Task: Forward email as attachment with the signature Danielle Scott with the subject Request for payment from softage.1@softage.net to softage.9@softage.net with the message Would it be possible to have a project update meeting with all stakeholders next week?
Action: Mouse moved to (967, 71)
Screenshot: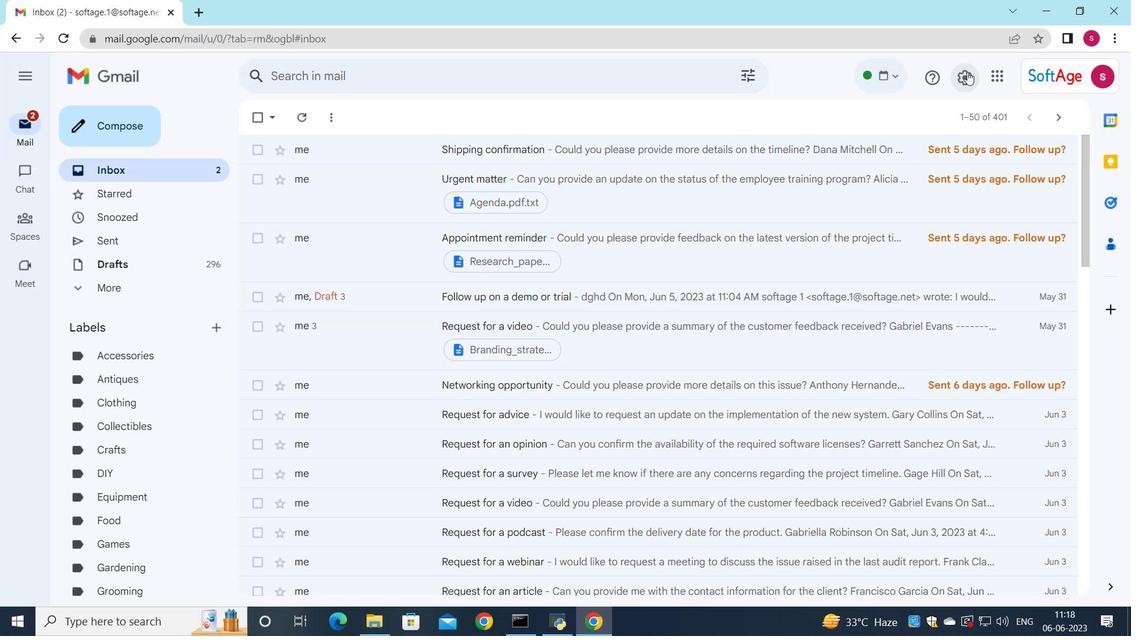 
Action: Mouse pressed left at (967, 71)
Screenshot: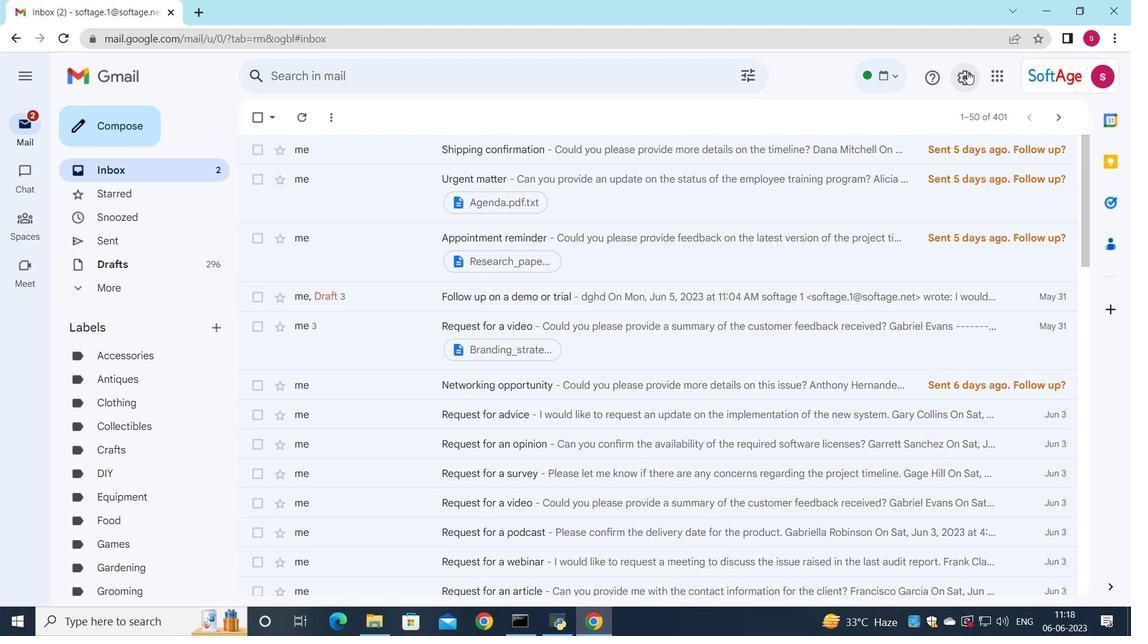 
Action: Mouse moved to (960, 149)
Screenshot: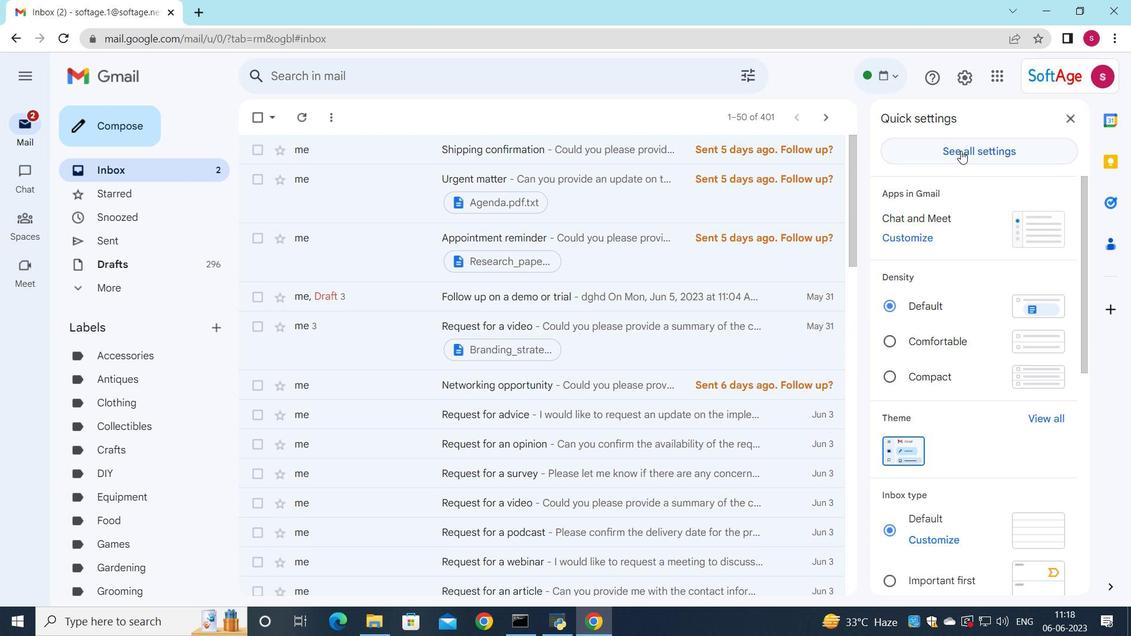 
Action: Mouse pressed left at (960, 149)
Screenshot: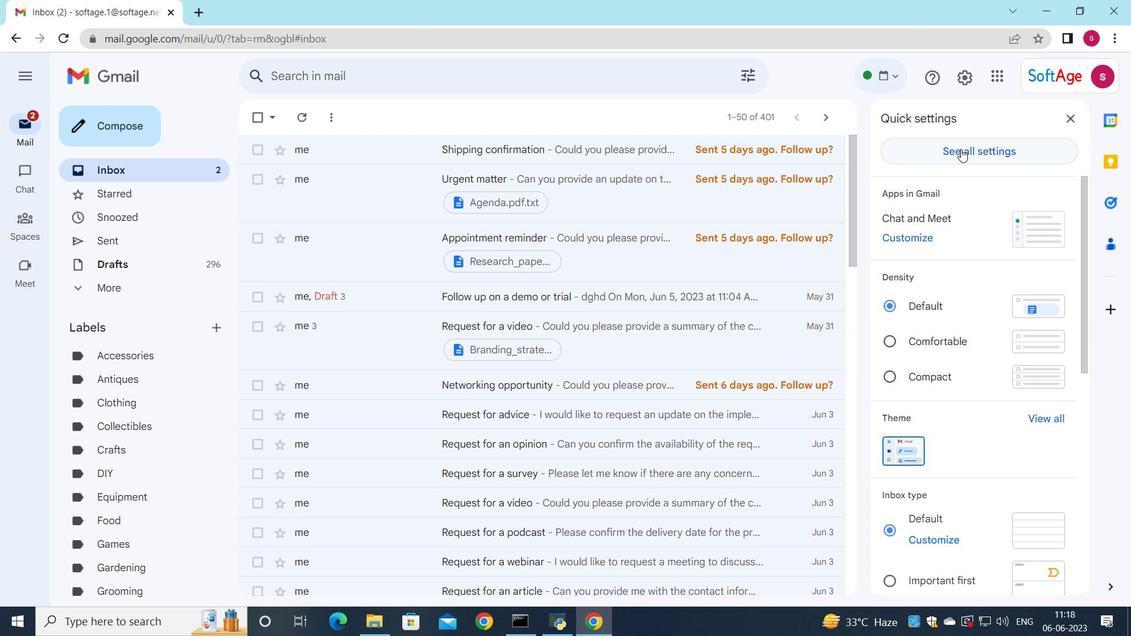 
Action: Mouse moved to (834, 192)
Screenshot: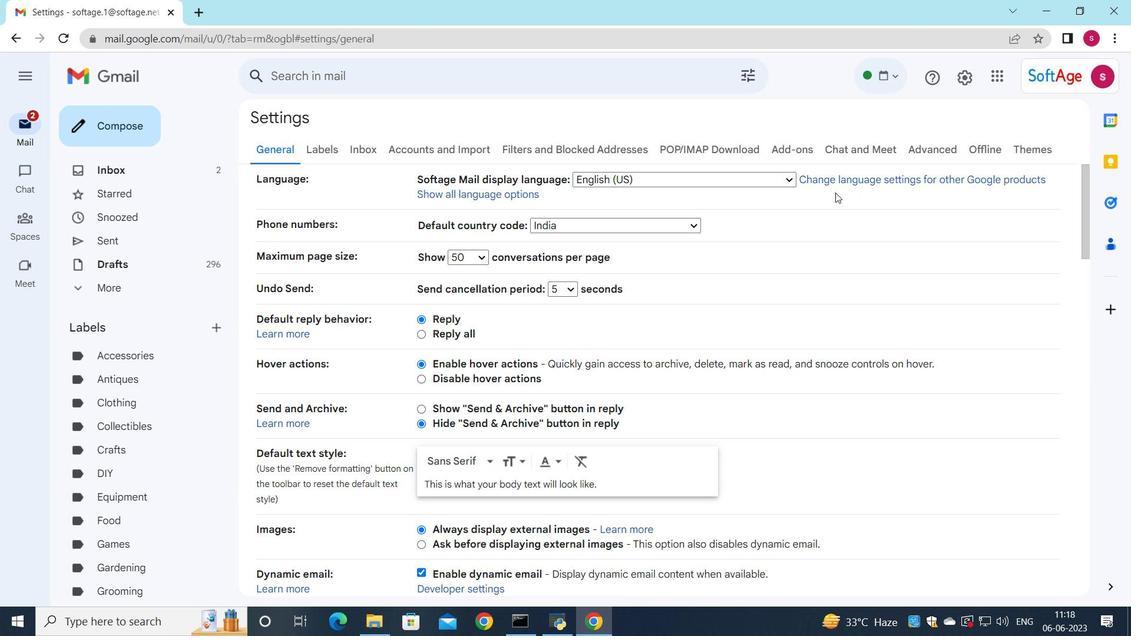 
Action: Mouse scrolled (834, 192) with delta (0, 0)
Screenshot: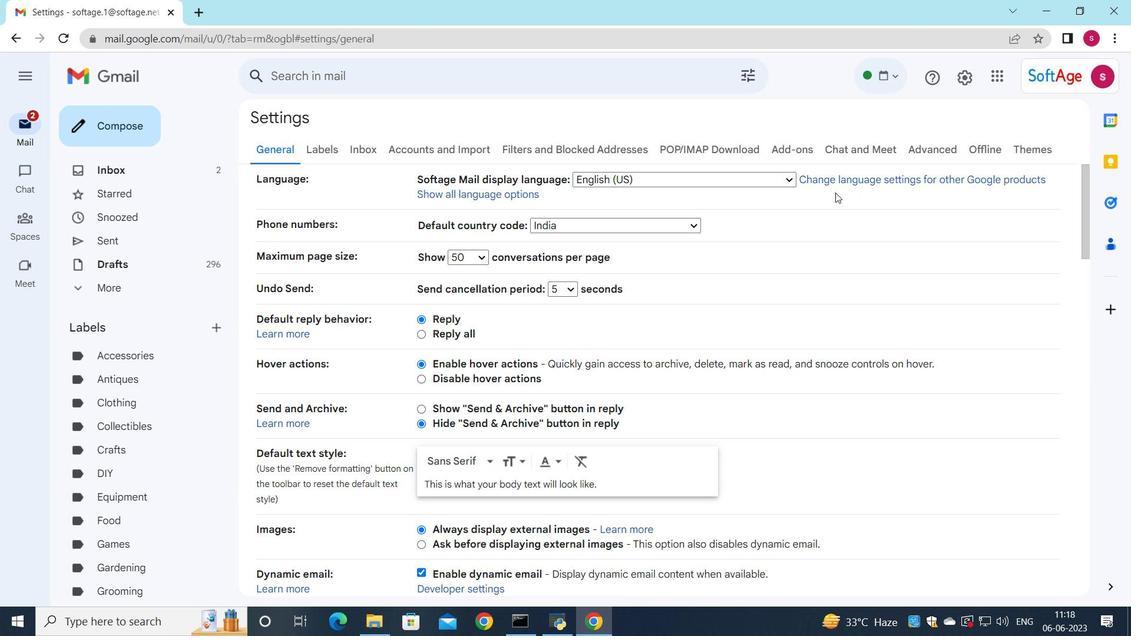 
Action: Mouse scrolled (834, 192) with delta (0, 0)
Screenshot: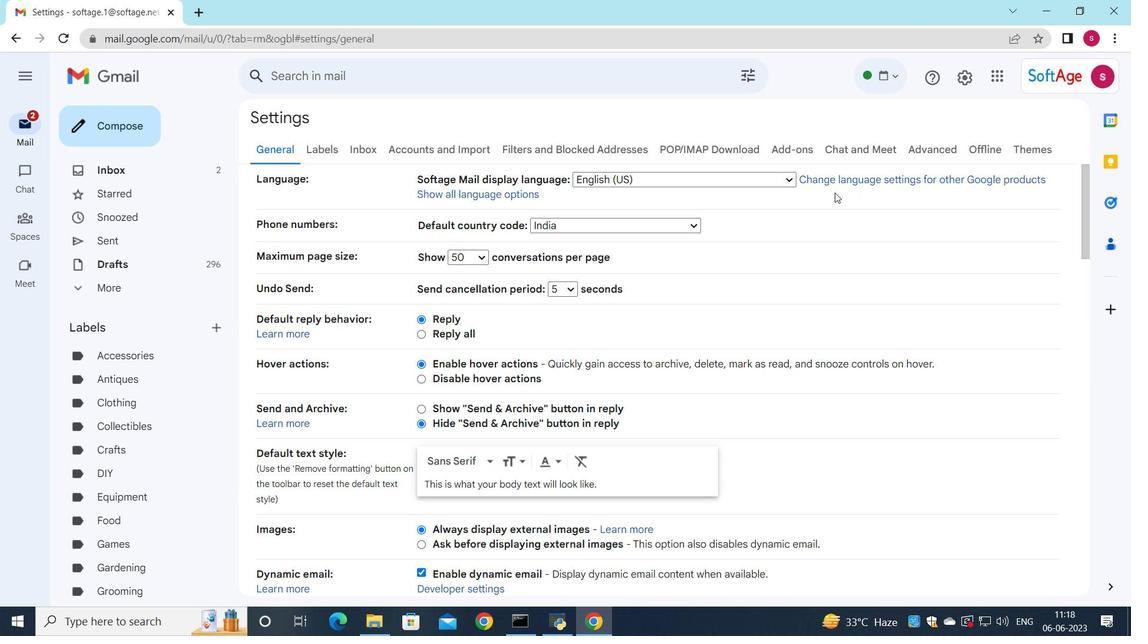 
Action: Mouse scrolled (834, 192) with delta (0, 0)
Screenshot: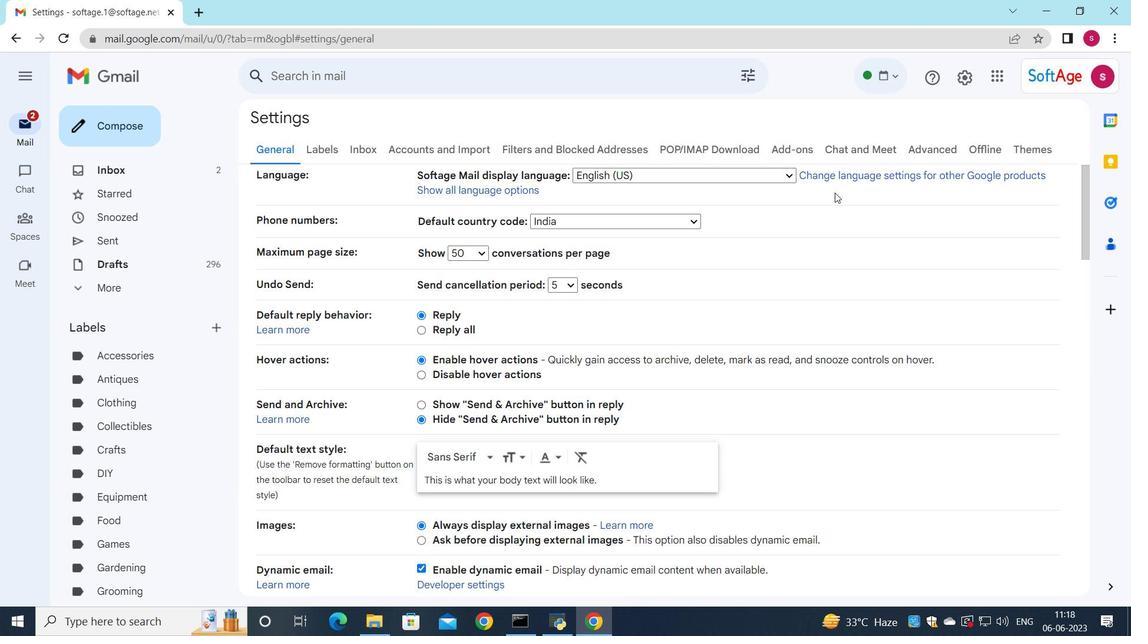 
Action: Mouse scrolled (834, 192) with delta (0, 0)
Screenshot: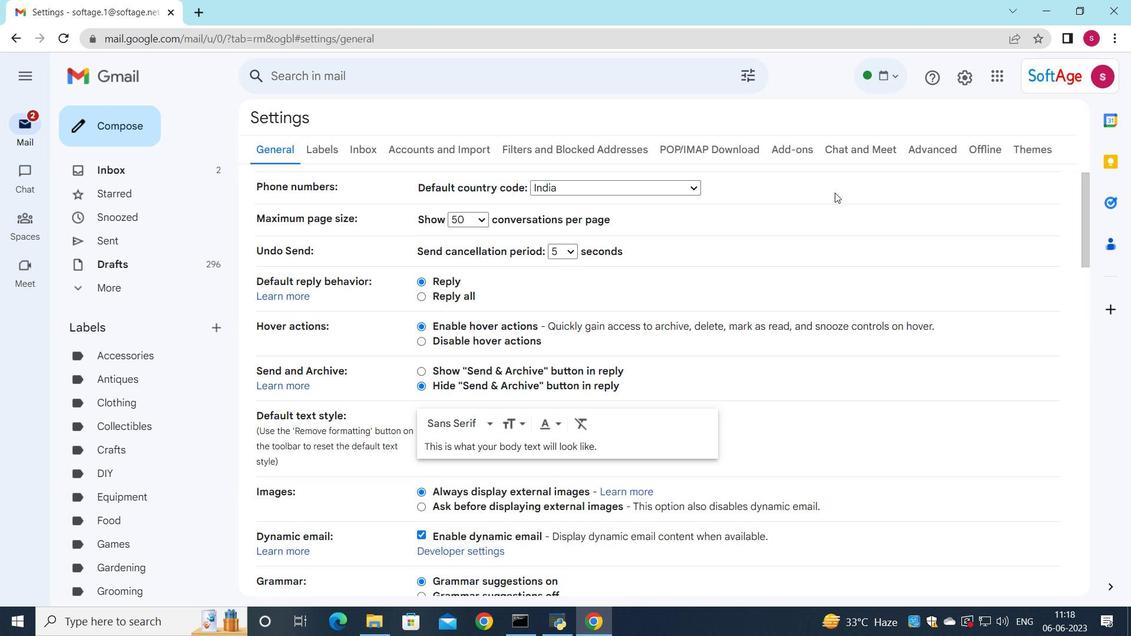 
Action: Mouse scrolled (834, 192) with delta (0, 0)
Screenshot: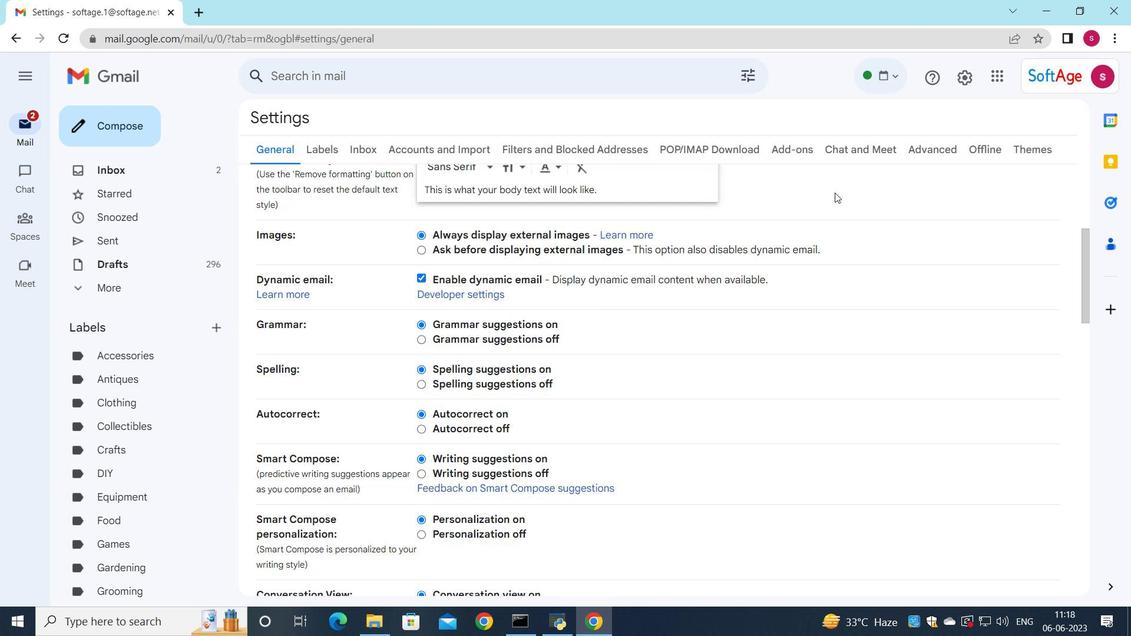 
Action: Mouse moved to (831, 196)
Screenshot: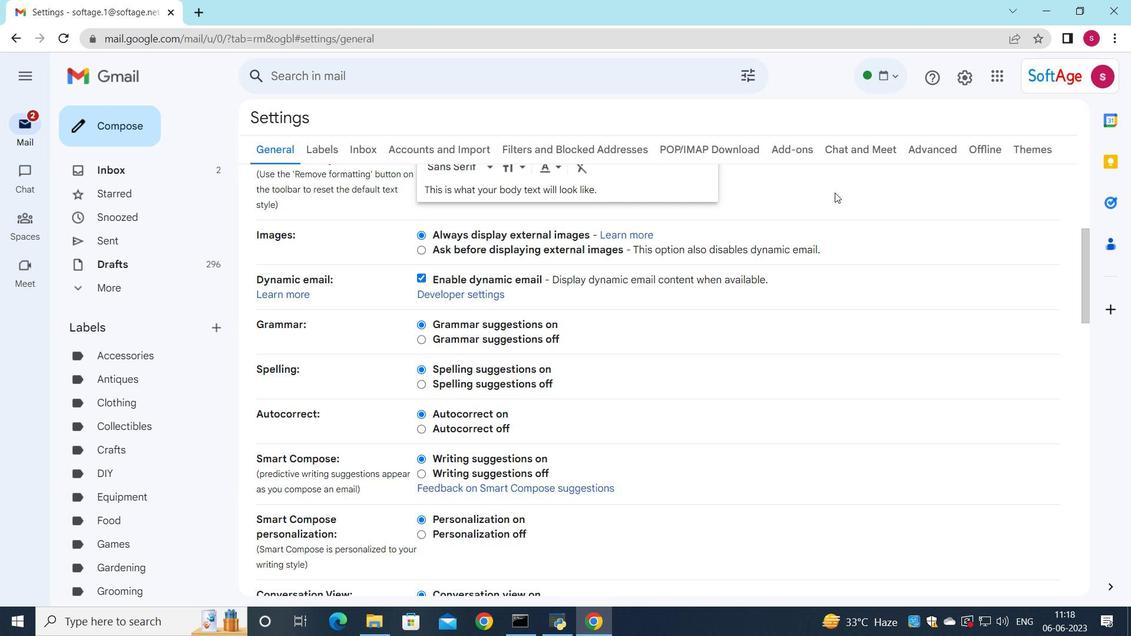 
Action: Mouse scrolled (834, 192) with delta (0, 0)
Screenshot: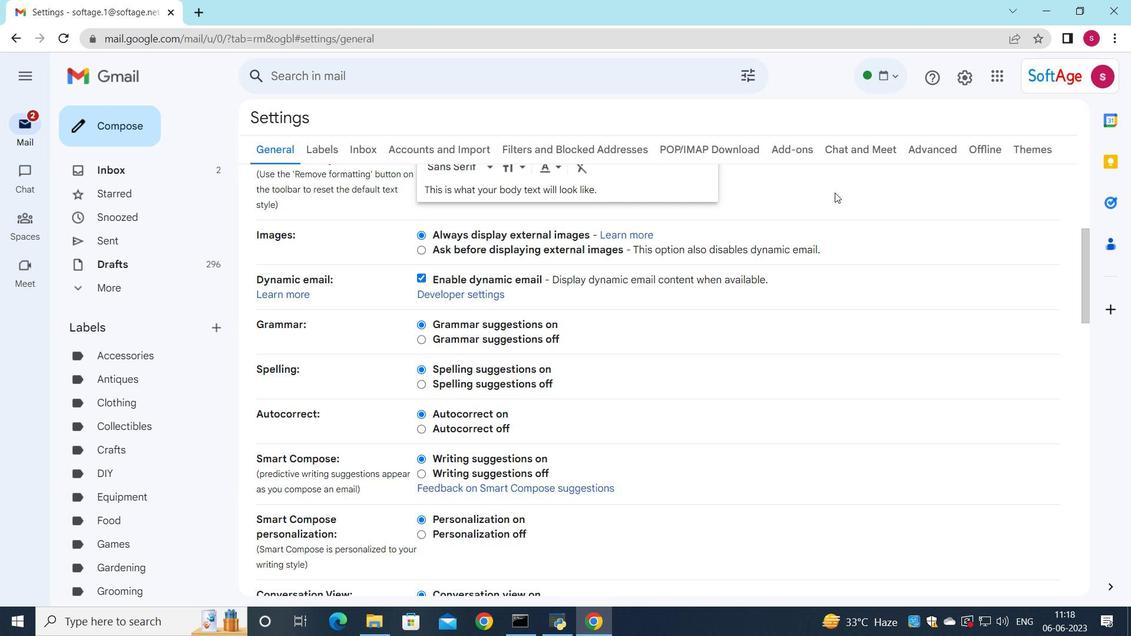 
Action: Mouse moved to (822, 212)
Screenshot: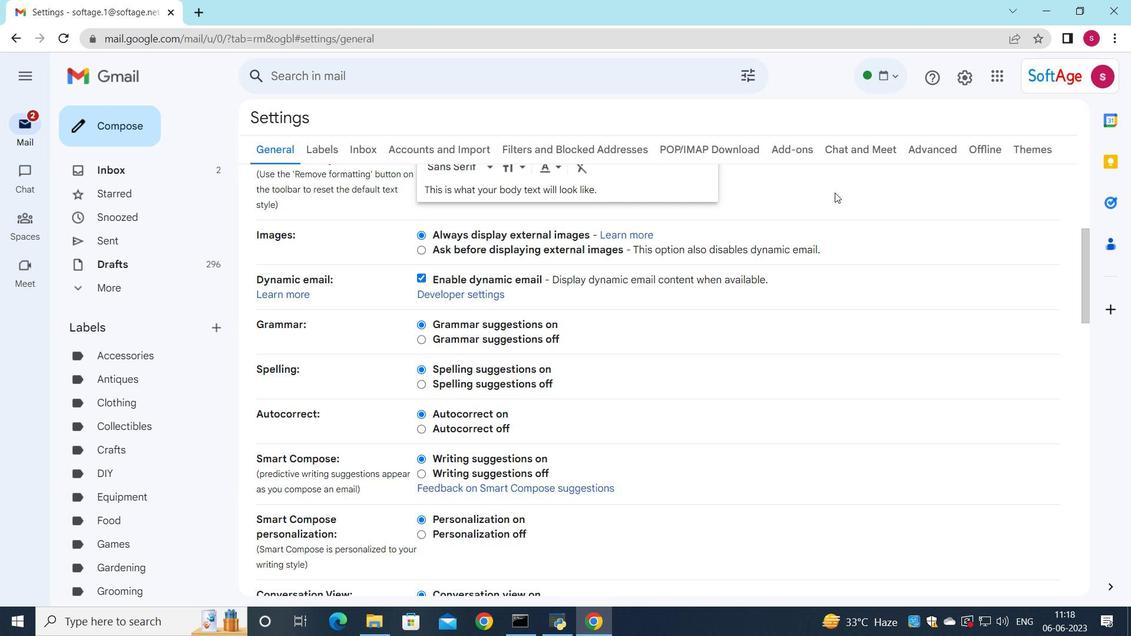 
Action: Mouse scrolled (831, 196) with delta (0, 0)
Screenshot: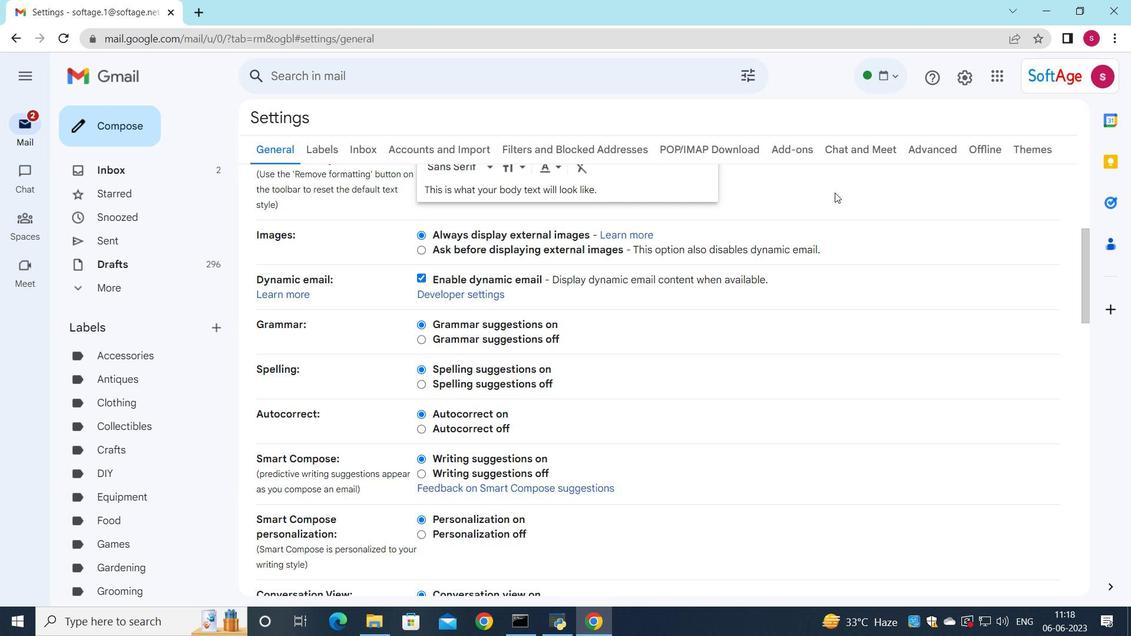 
Action: Mouse moved to (783, 249)
Screenshot: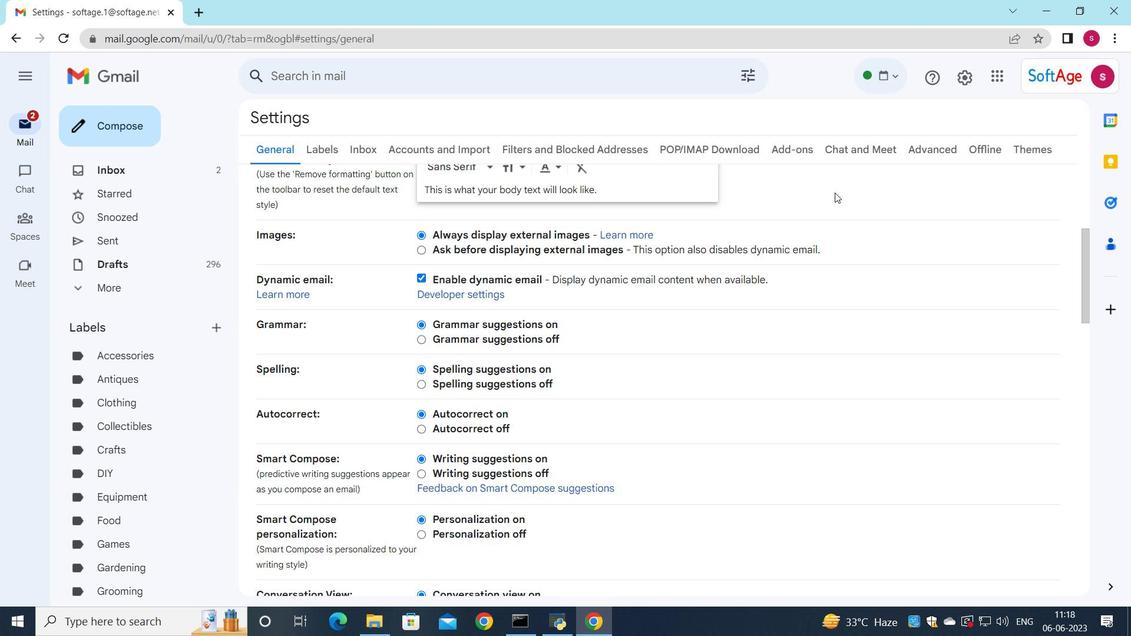 
Action: Mouse scrolled (816, 217) with delta (0, 0)
Screenshot: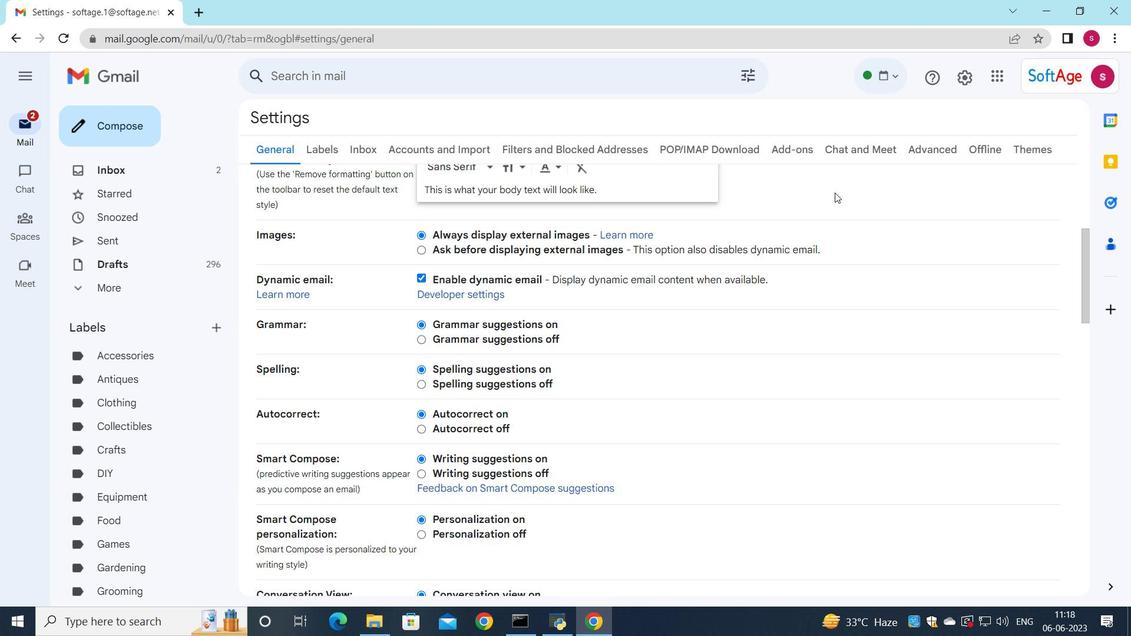 
Action: Mouse moved to (612, 348)
Screenshot: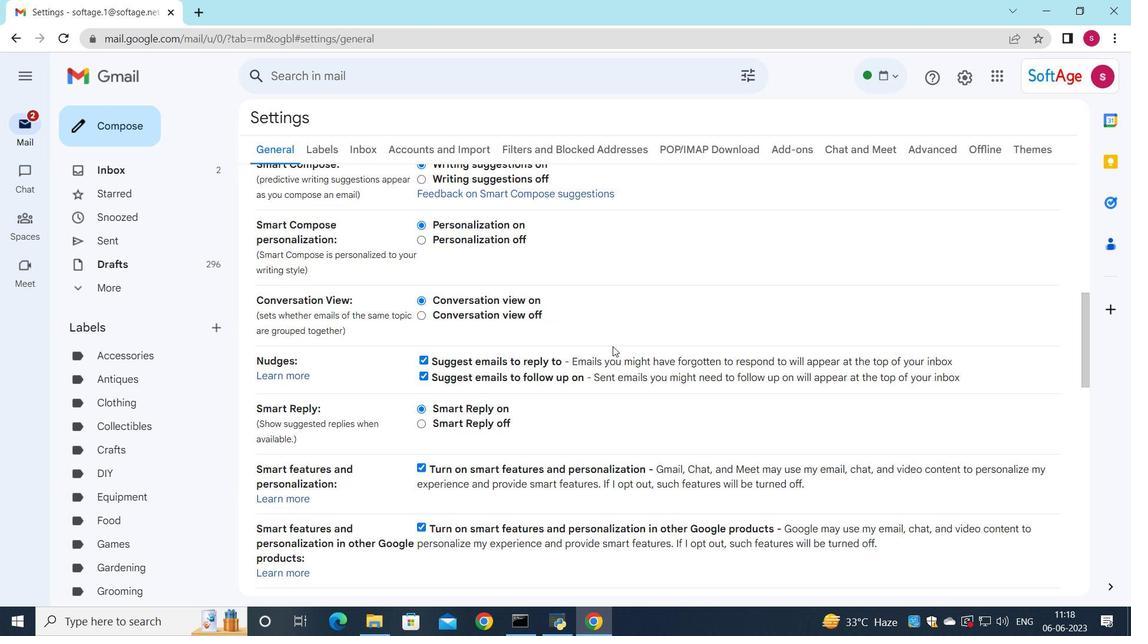 
Action: Mouse scrolled (612, 347) with delta (0, 0)
Screenshot: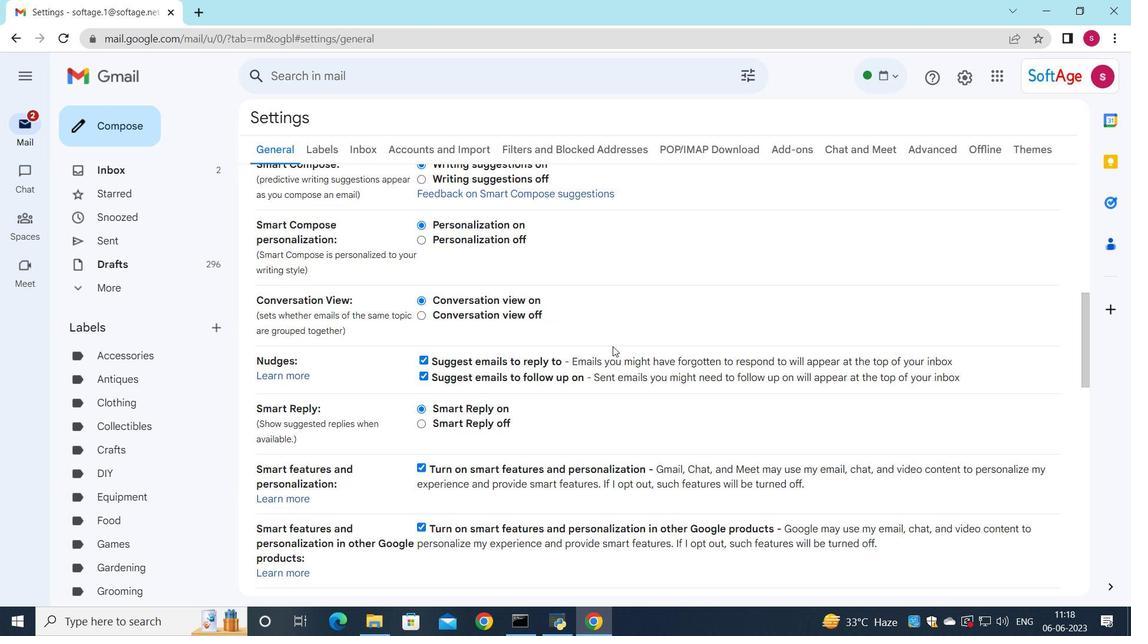 
Action: Mouse moved to (612, 349)
Screenshot: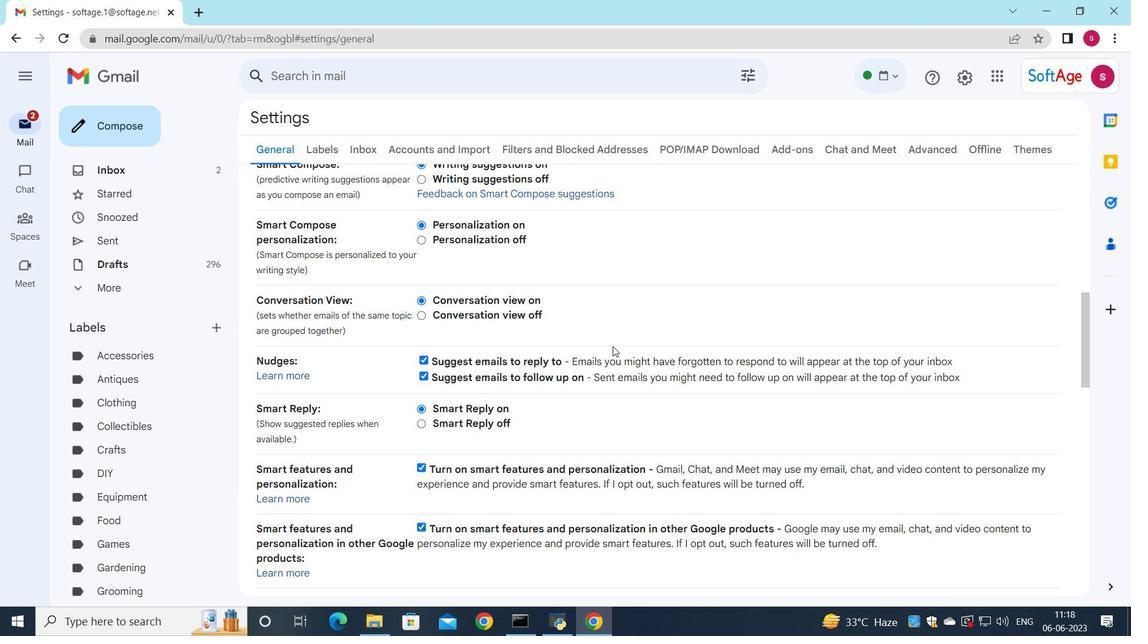 
Action: Mouse scrolled (612, 349) with delta (0, 0)
Screenshot: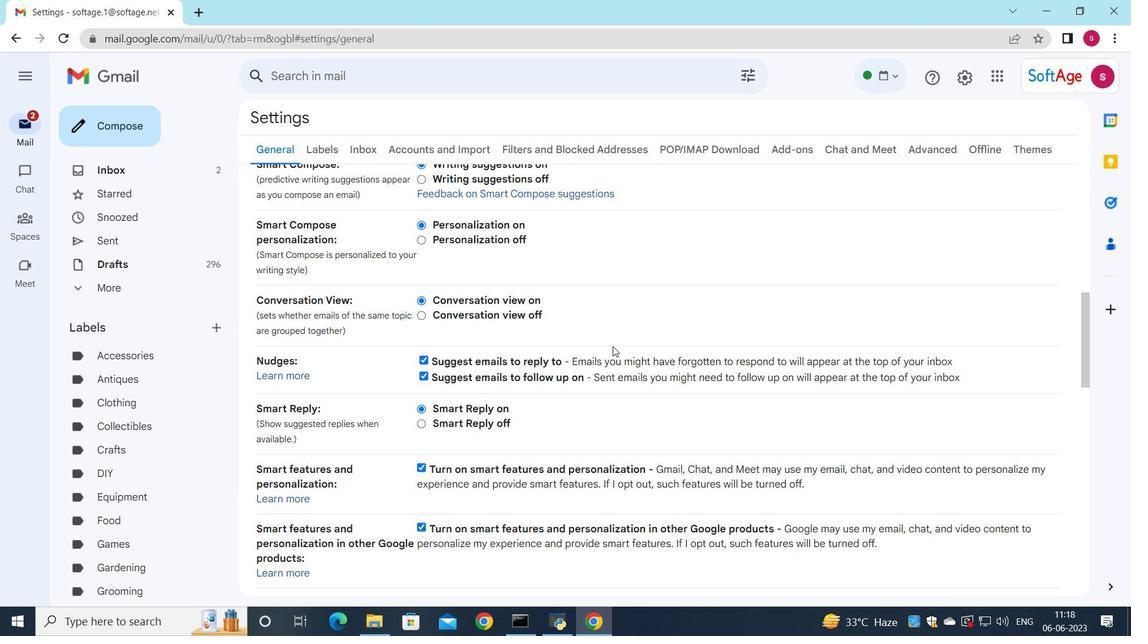 
Action: Mouse moved to (606, 355)
Screenshot: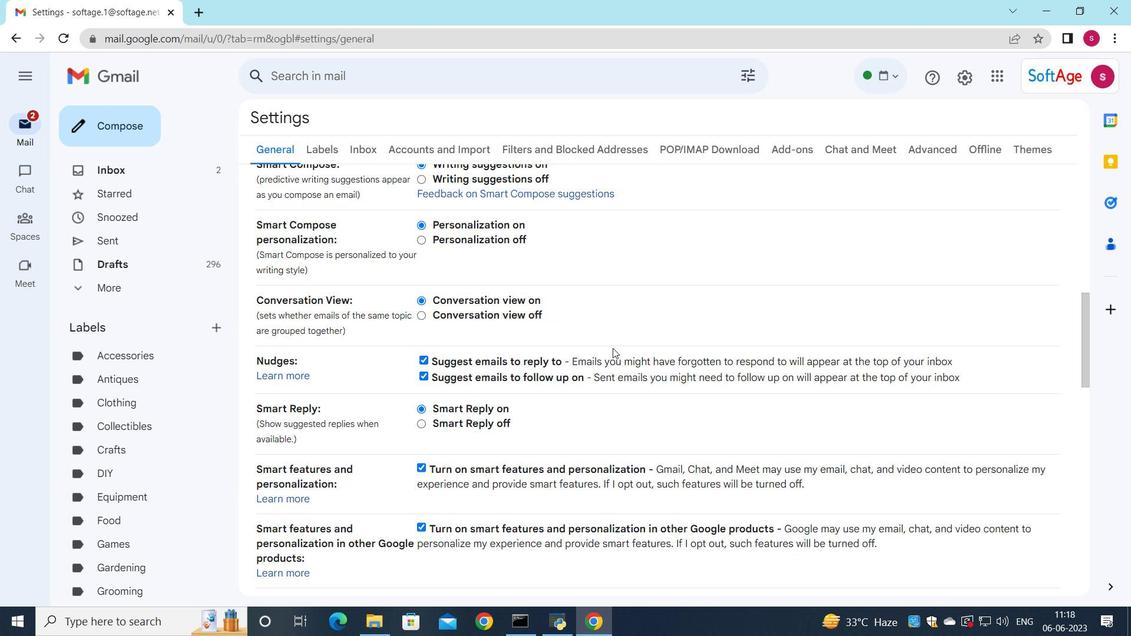 
Action: Mouse scrolled (606, 355) with delta (0, 0)
Screenshot: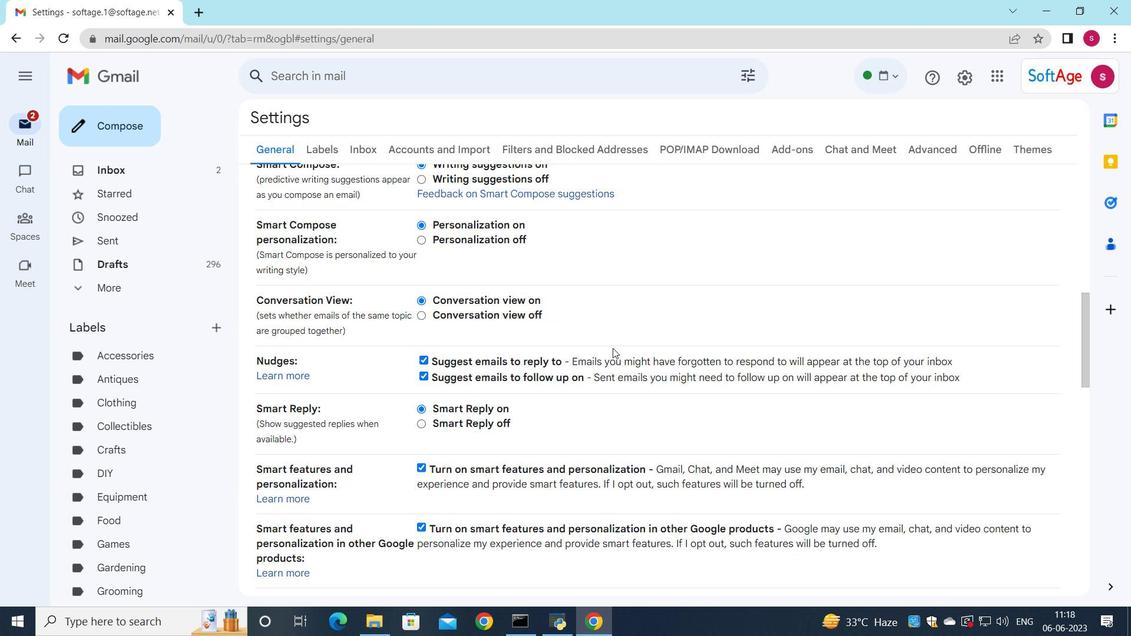 
Action: Mouse moved to (594, 364)
Screenshot: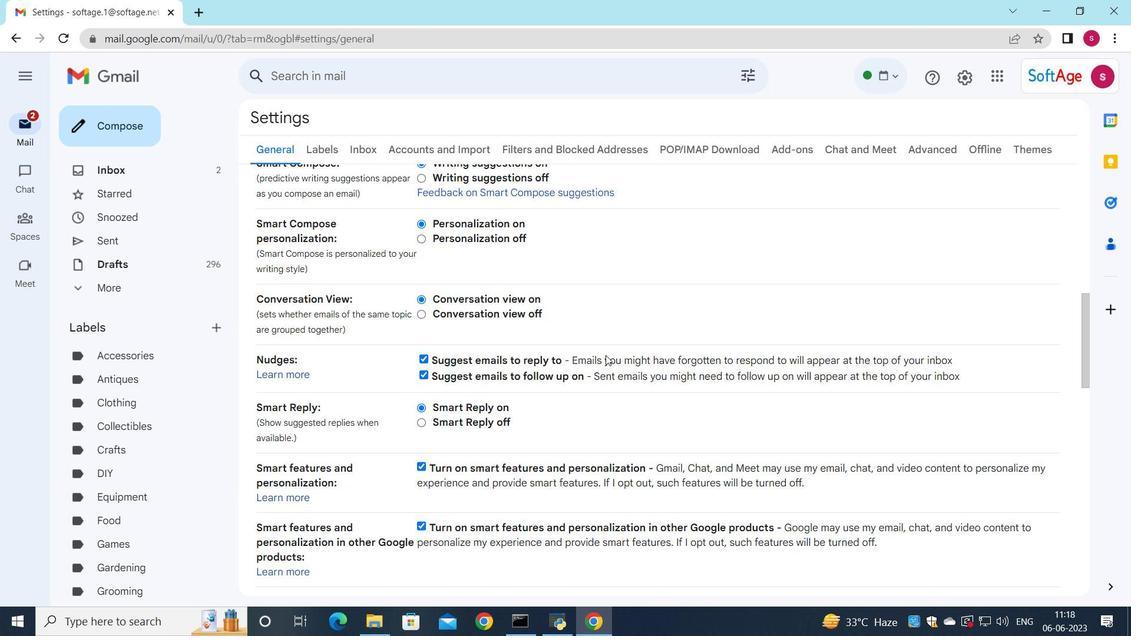 
Action: Mouse scrolled (594, 364) with delta (0, 0)
Screenshot: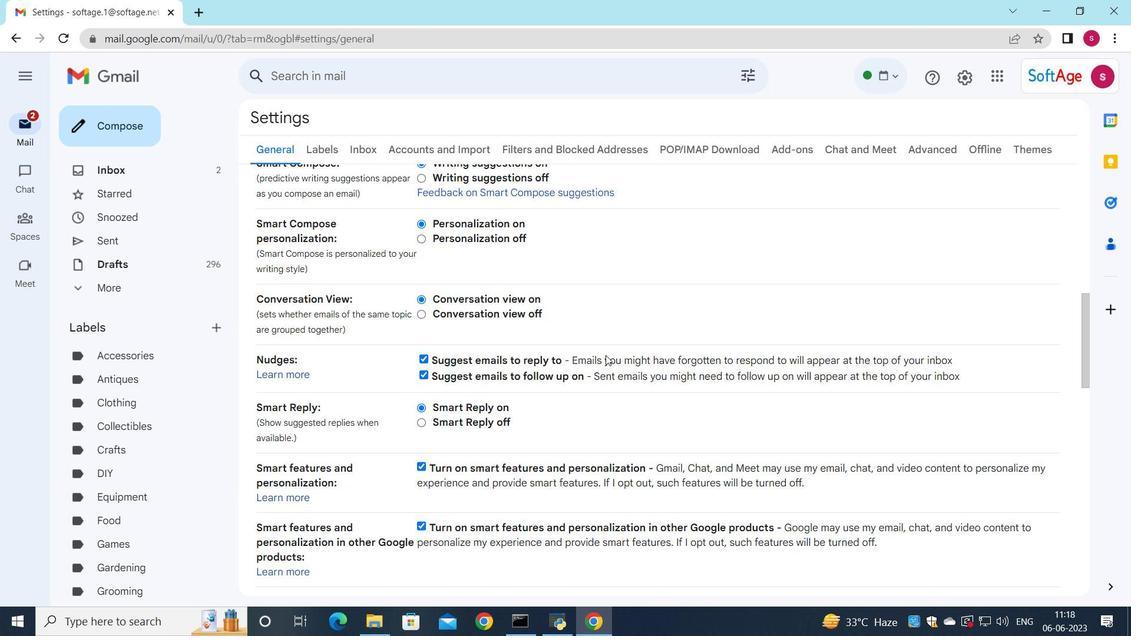 
Action: Mouse moved to (552, 388)
Screenshot: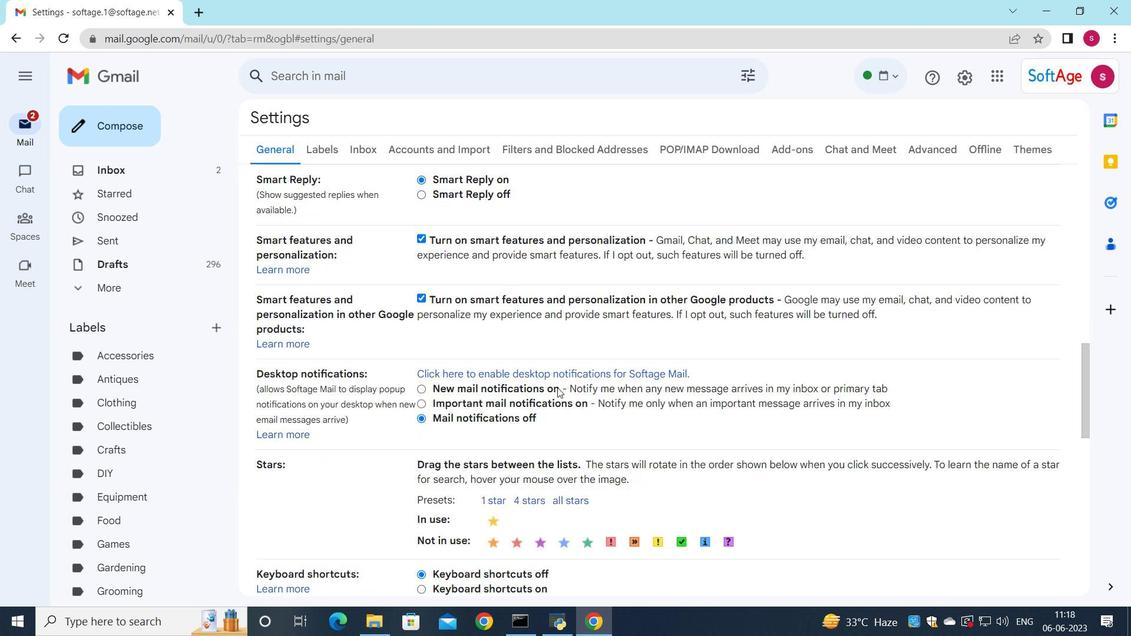
Action: Mouse scrolled (552, 388) with delta (0, 0)
Screenshot: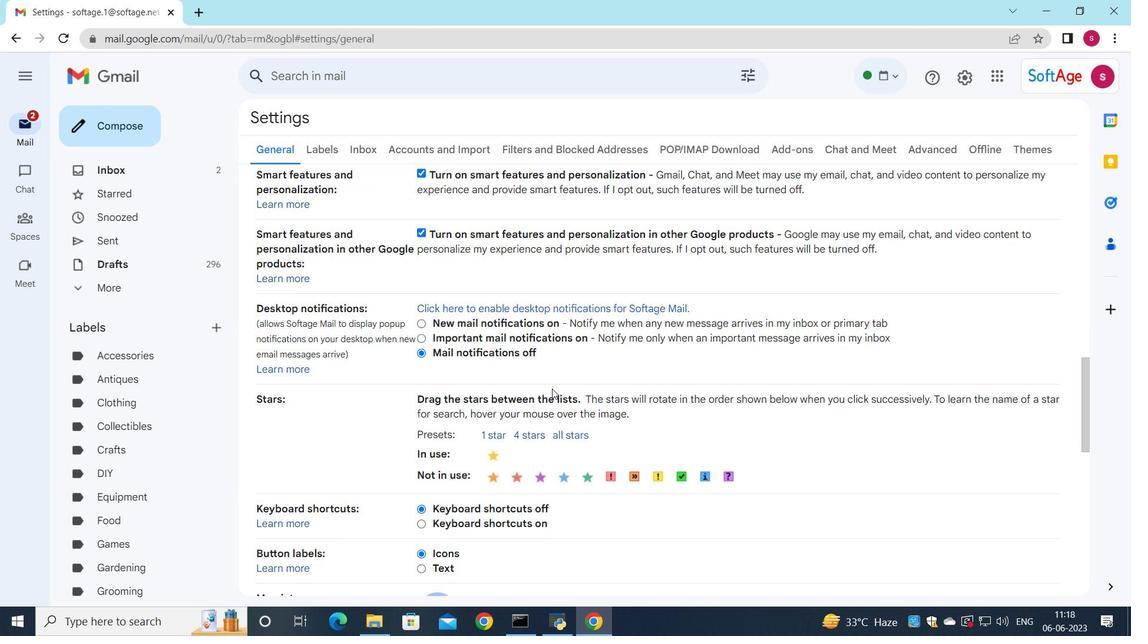 
Action: Mouse scrolled (552, 388) with delta (0, 0)
Screenshot: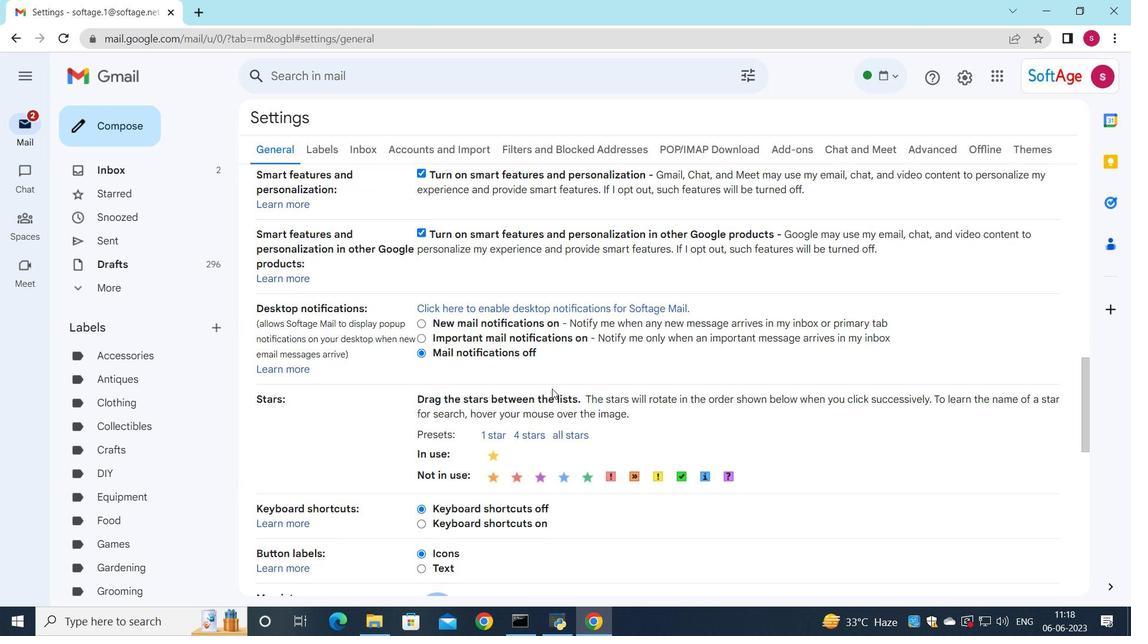 
Action: Mouse scrolled (552, 388) with delta (0, 0)
Screenshot: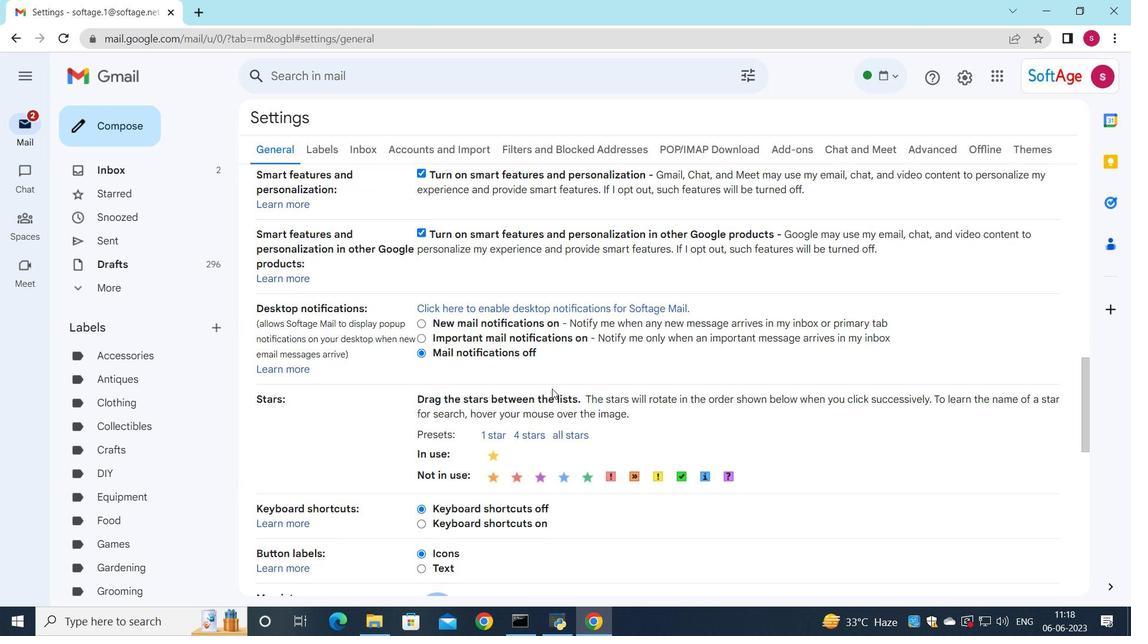 
Action: Mouse moved to (551, 390)
Screenshot: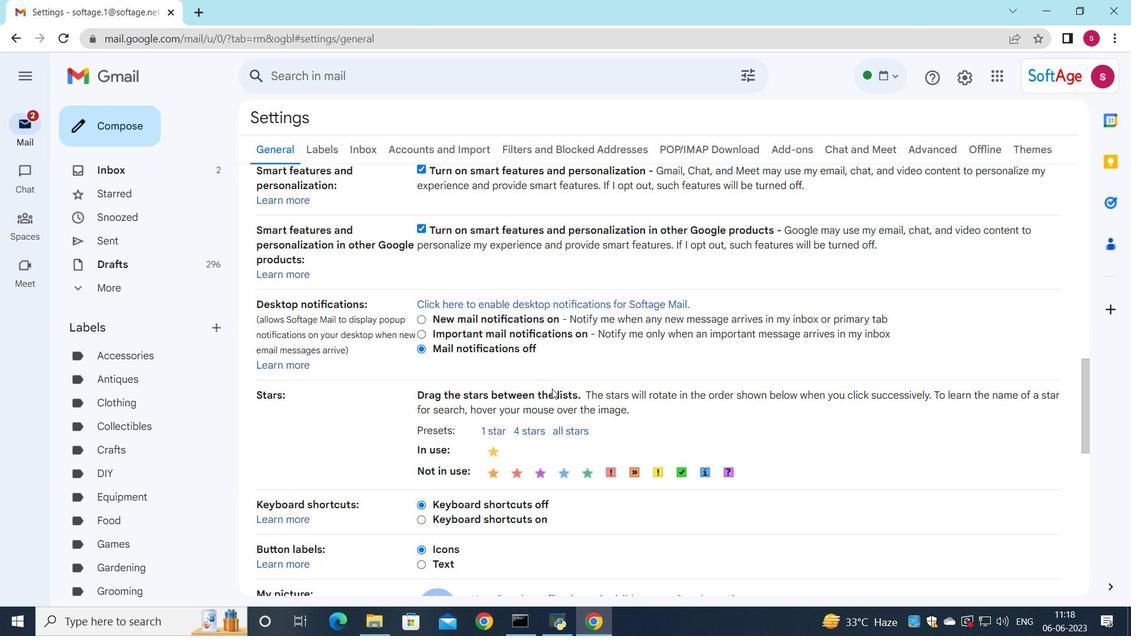 
Action: Mouse scrolled (551, 389) with delta (0, 0)
Screenshot: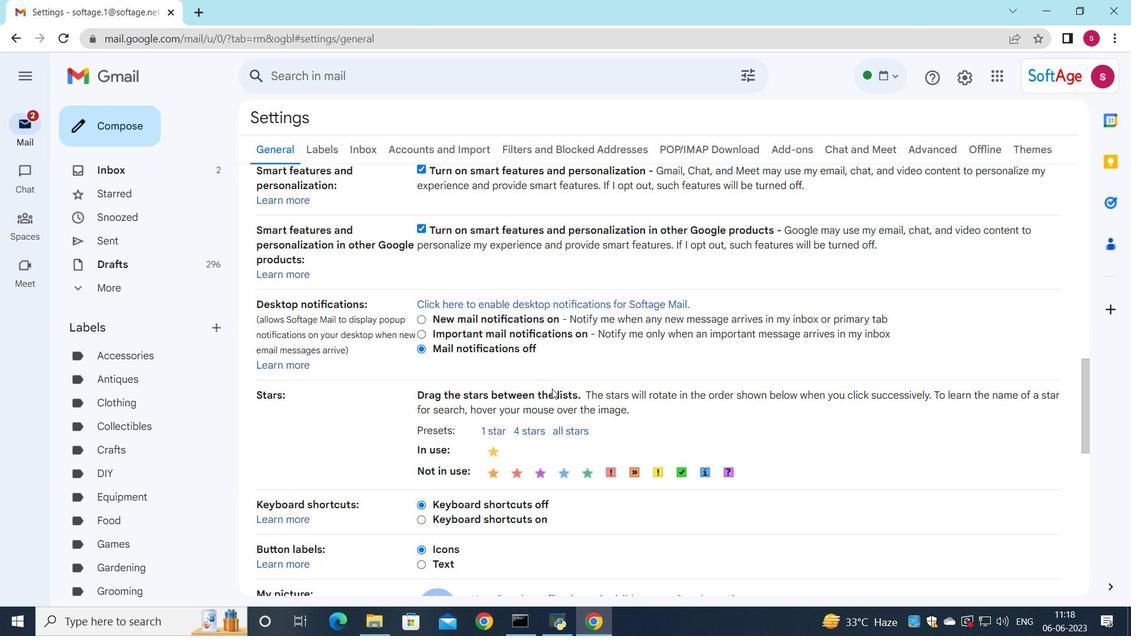
Action: Mouse moved to (494, 427)
Screenshot: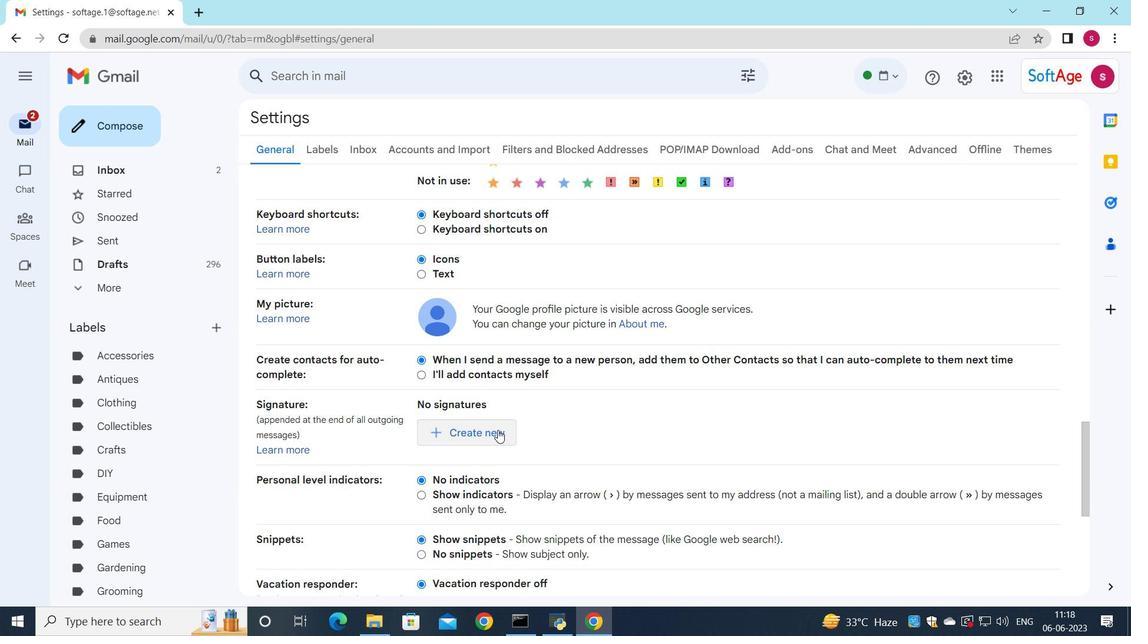 
Action: Mouse pressed left at (494, 427)
Screenshot: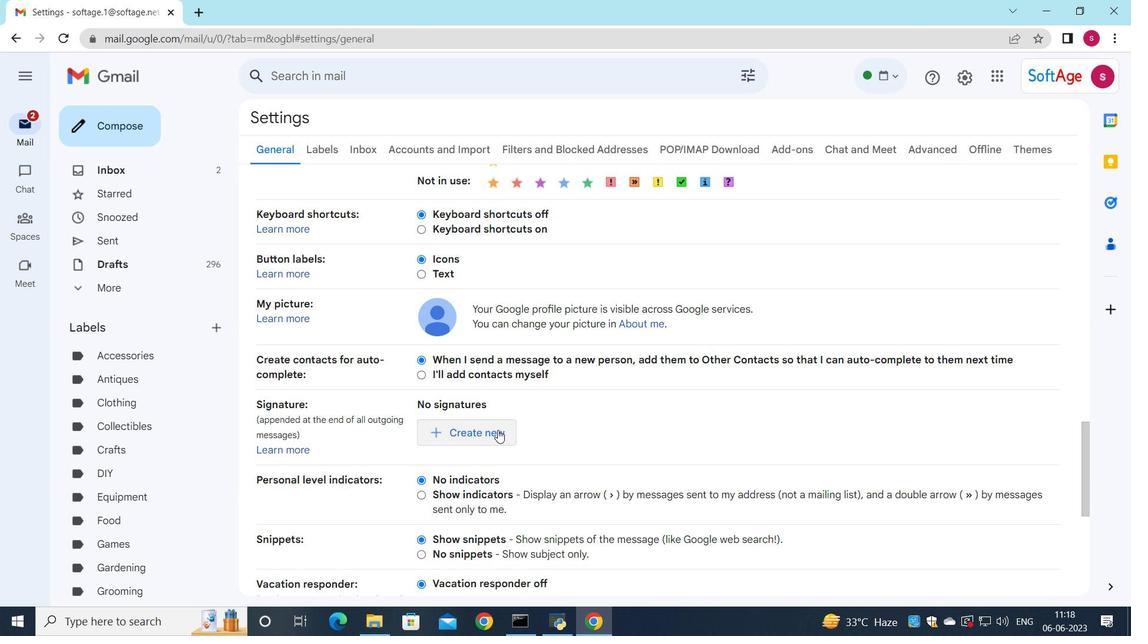 
Action: Mouse moved to (577, 281)
Screenshot: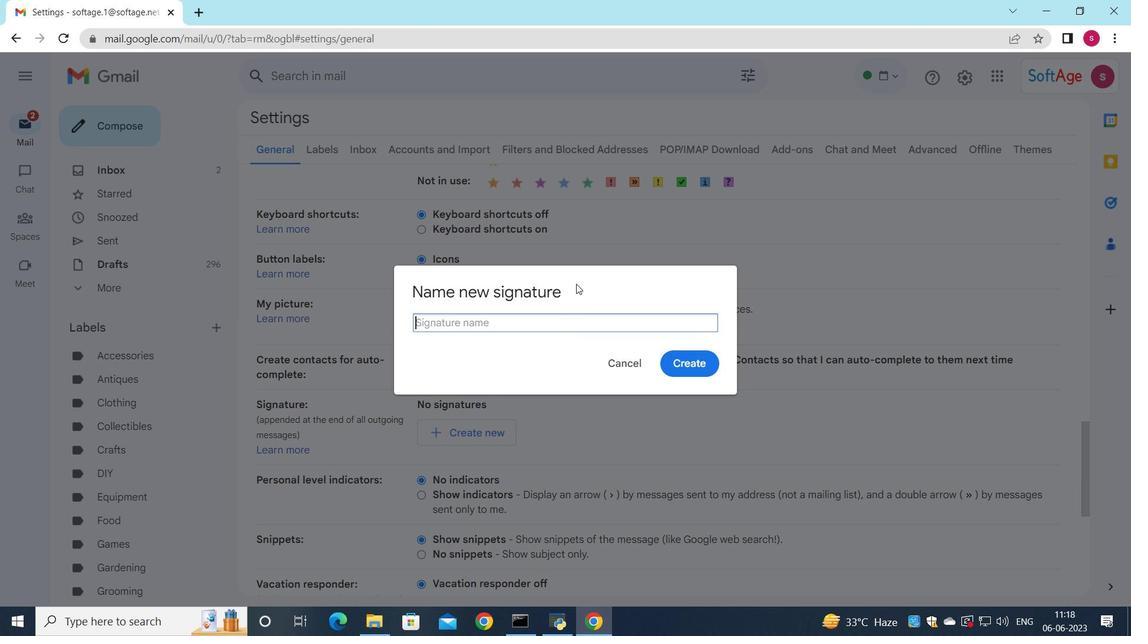 
Action: Key pressed <Key.shift>Danielle<Key.space><Key.shift>Scott
Screenshot: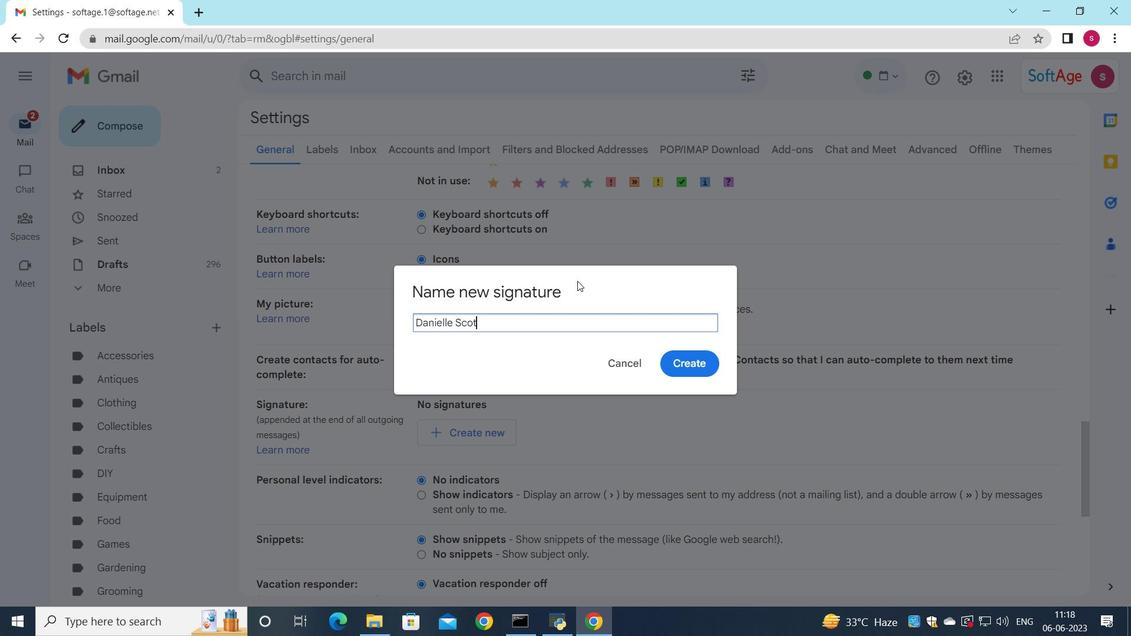 
Action: Mouse moved to (691, 358)
Screenshot: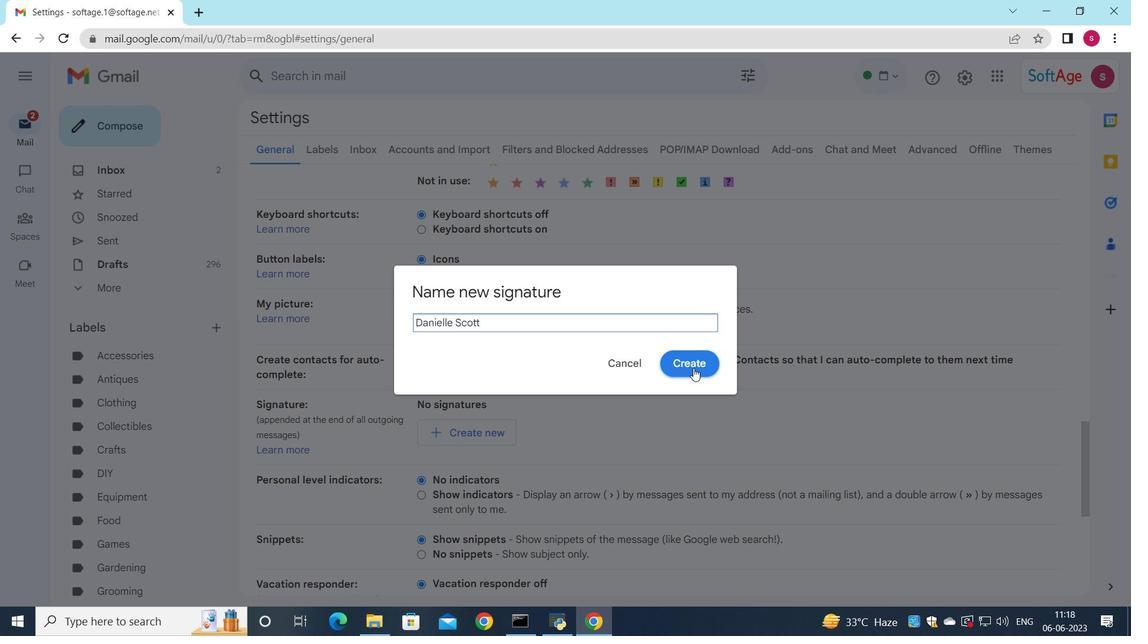
Action: Mouse pressed left at (691, 358)
Screenshot: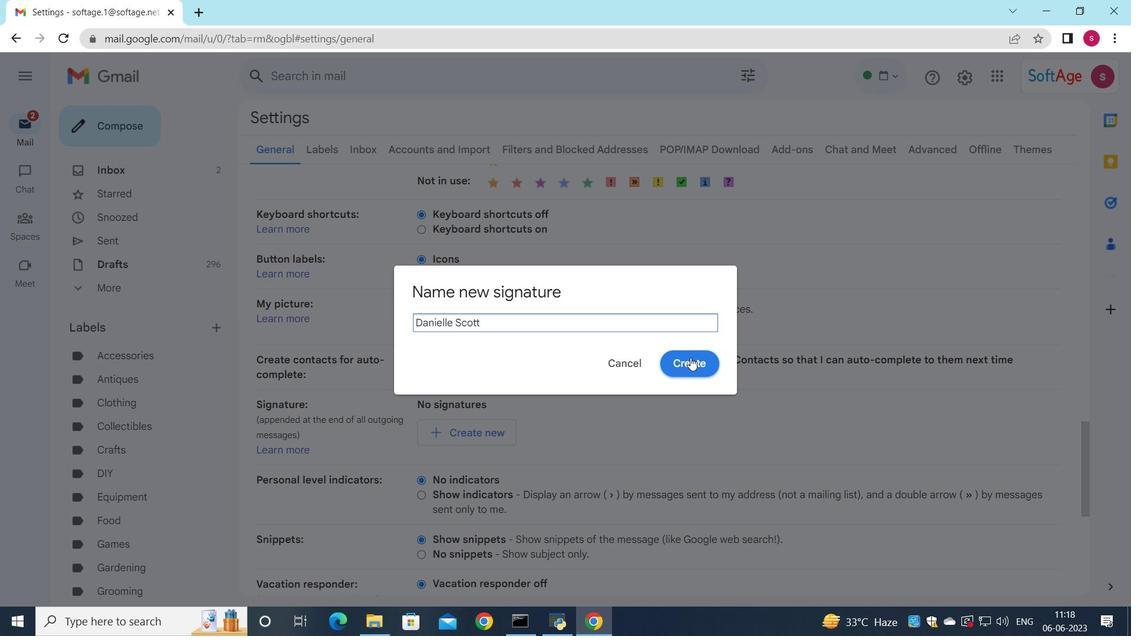 
Action: Mouse moved to (682, 417)
Screenshot: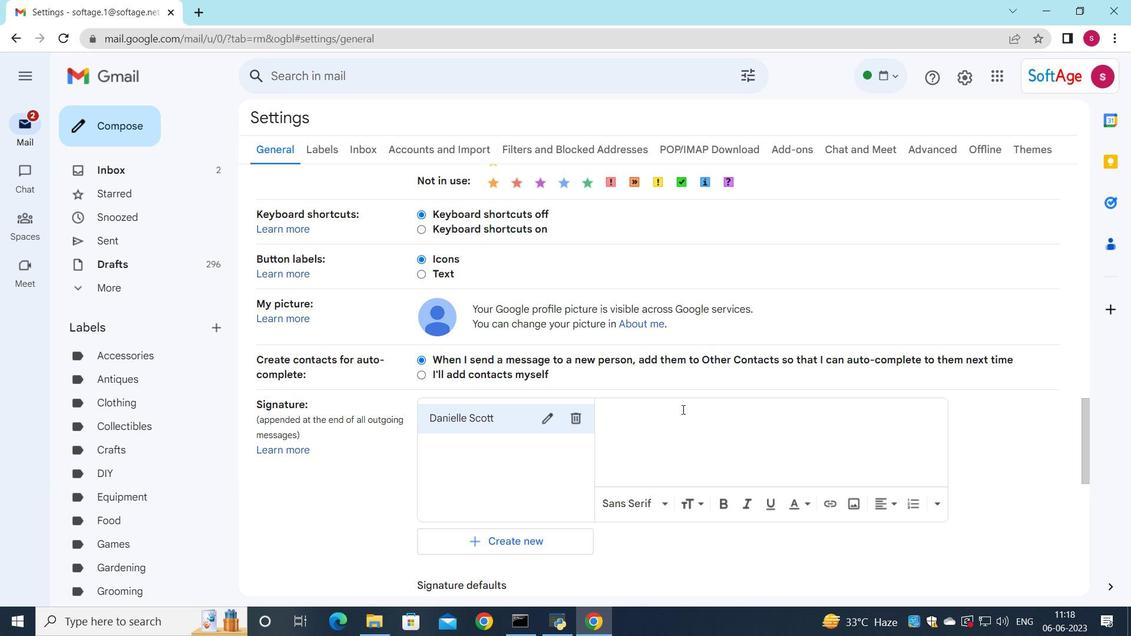 
Action: Mouse pressed left at (682, 417)
Screenshot: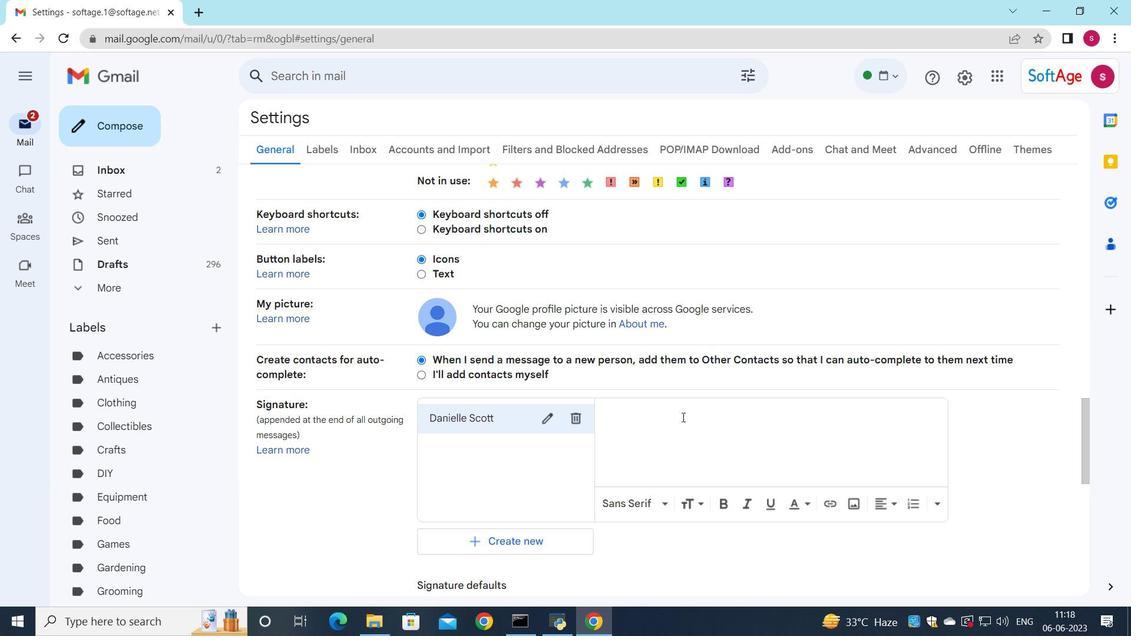 
Action: Mouse moved to (679, 261)
Screenshot: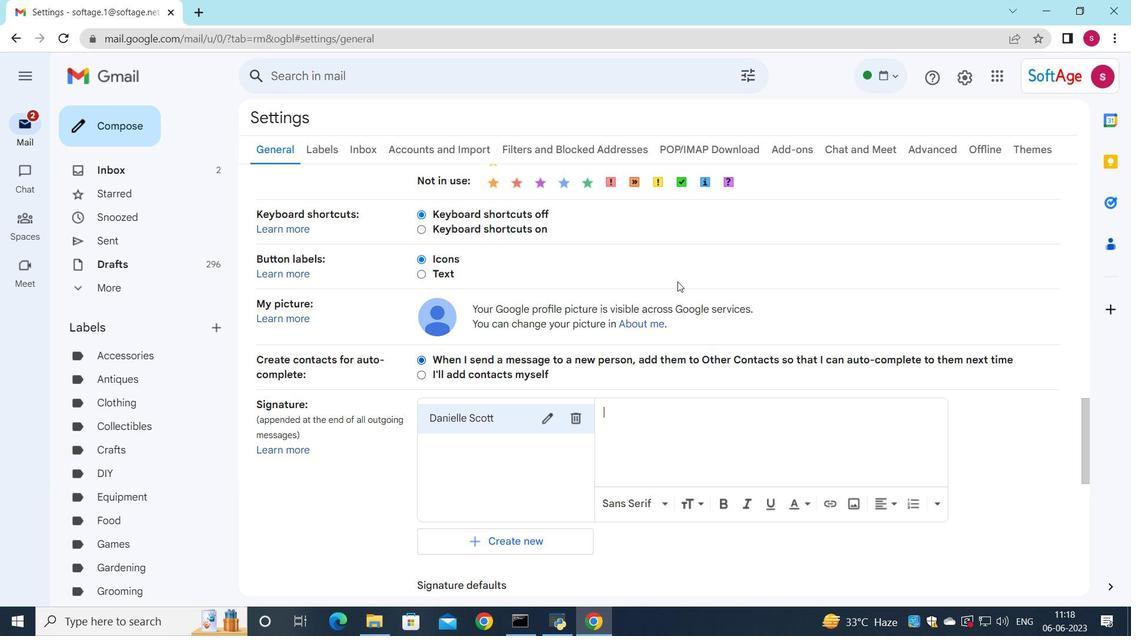 
Action: Key pressed <Key.shift>Danielle<Key.space><Key.shift>Scott
Screenshot: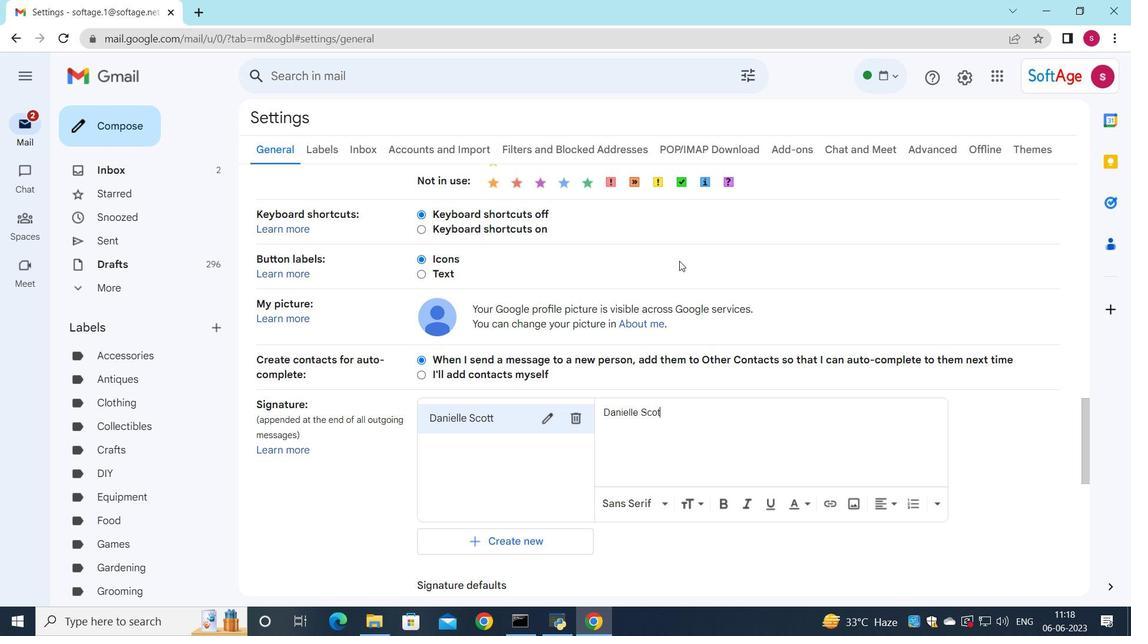 
Action: Mouse moved to (696, 273)
Screenshot: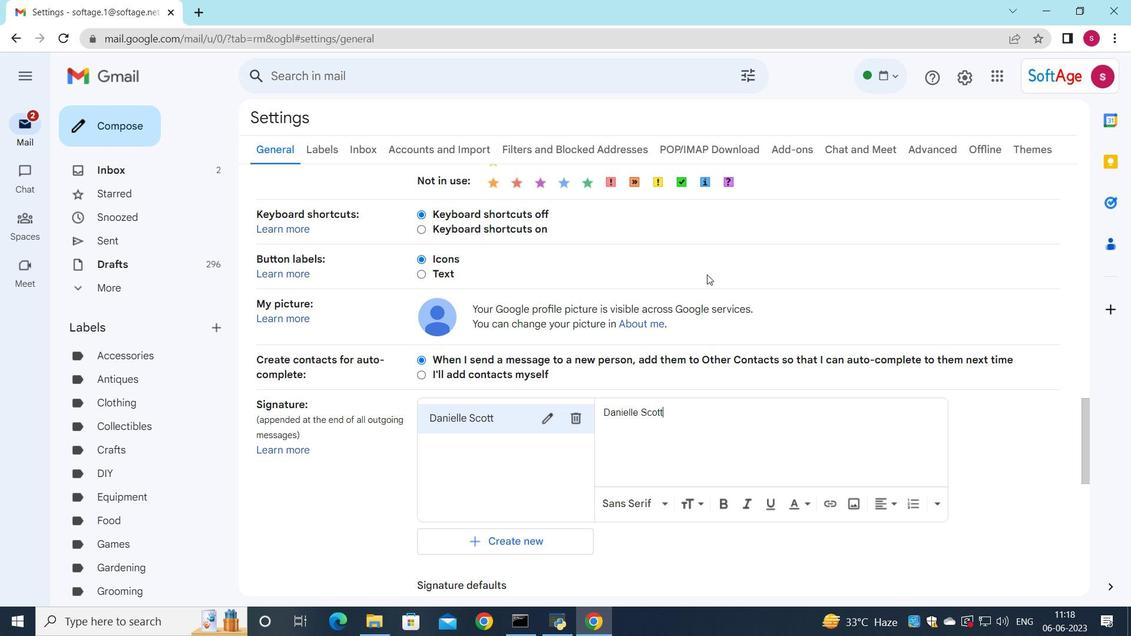
Action: Mouse scrolled (696, 273) with delta (0, 0)
Screenshot: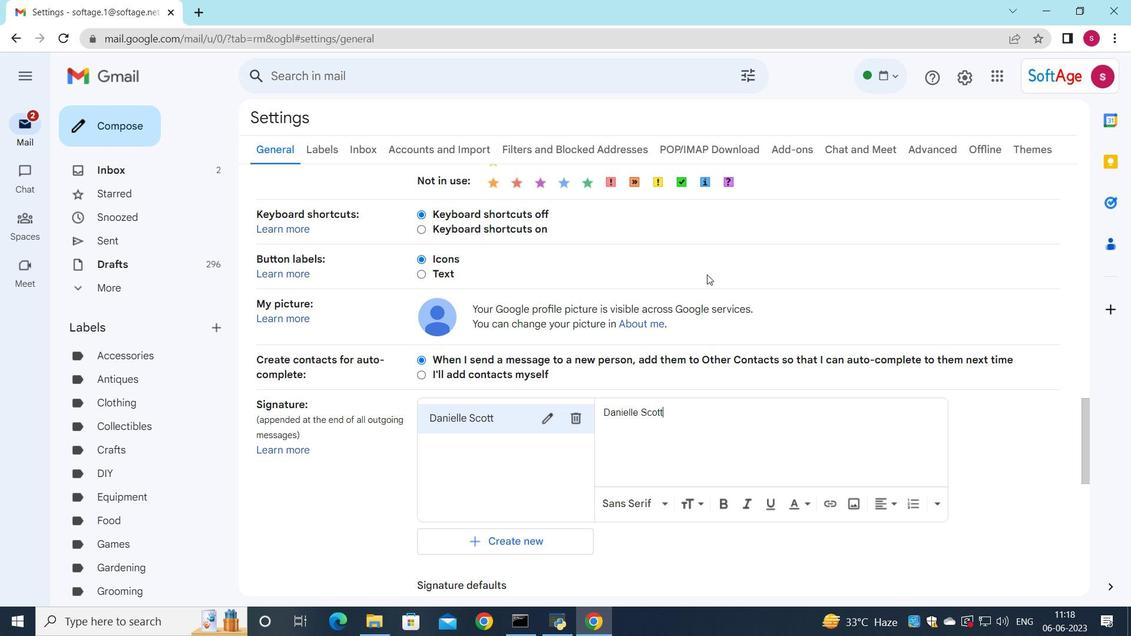
Action: Mouse moved to (682, 275)
Screenshot: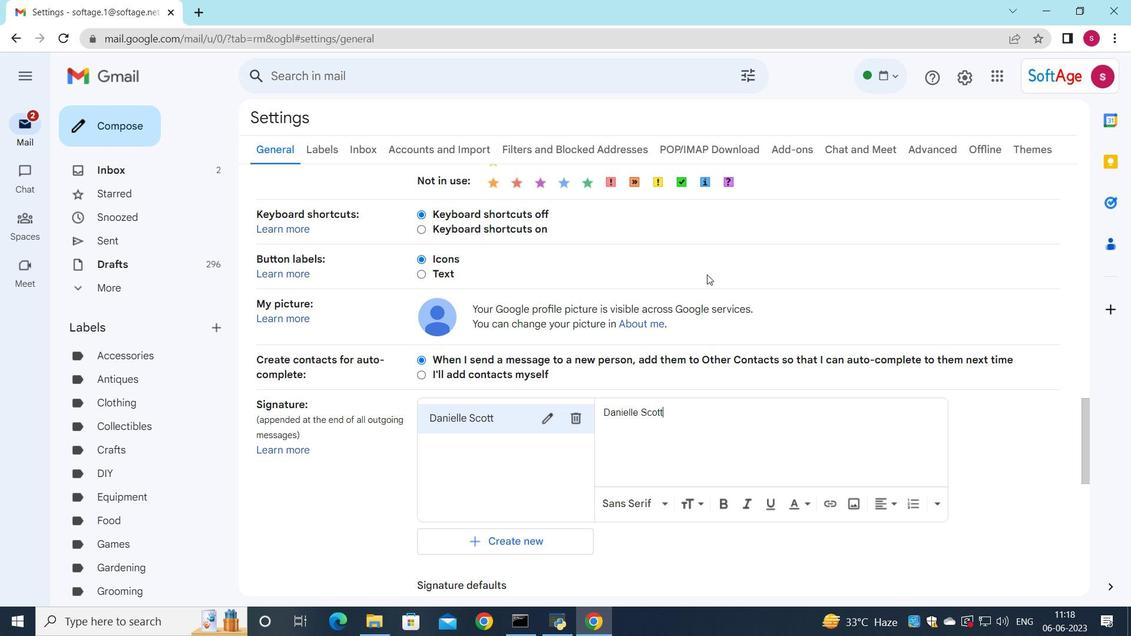 
Action: Mouse scrolled (682, 275) with delta (0, 0)
Screenshot: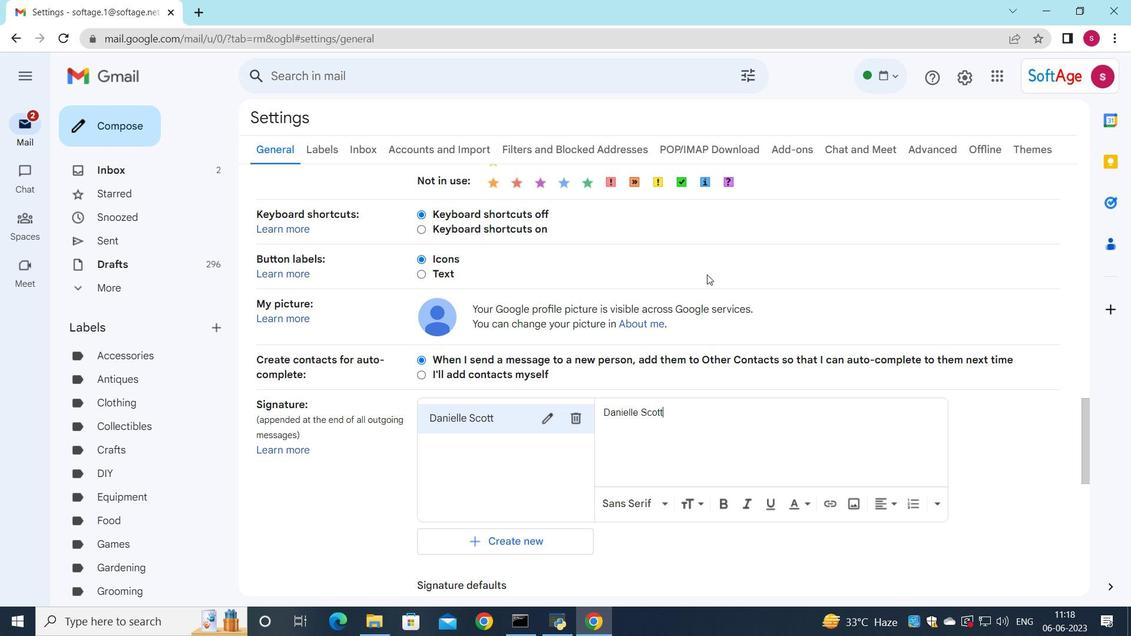 
Action: Mouse moved to (672, 280)
Screenshot: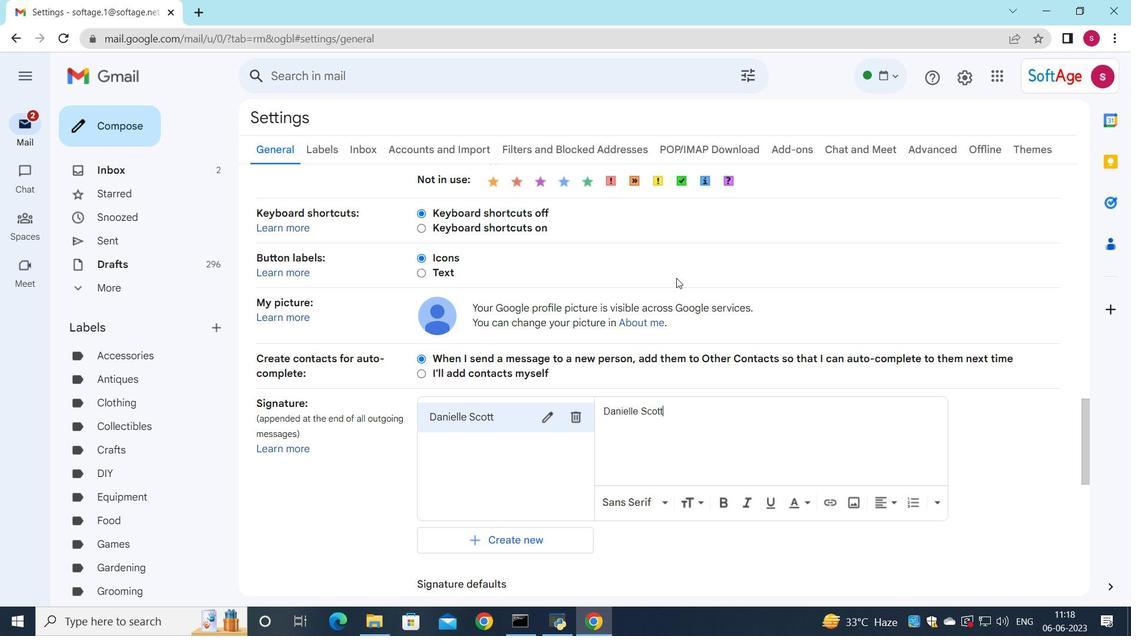 
Action: Mouse scrolled (672, 279) with delta (0, 0)
Screenshot: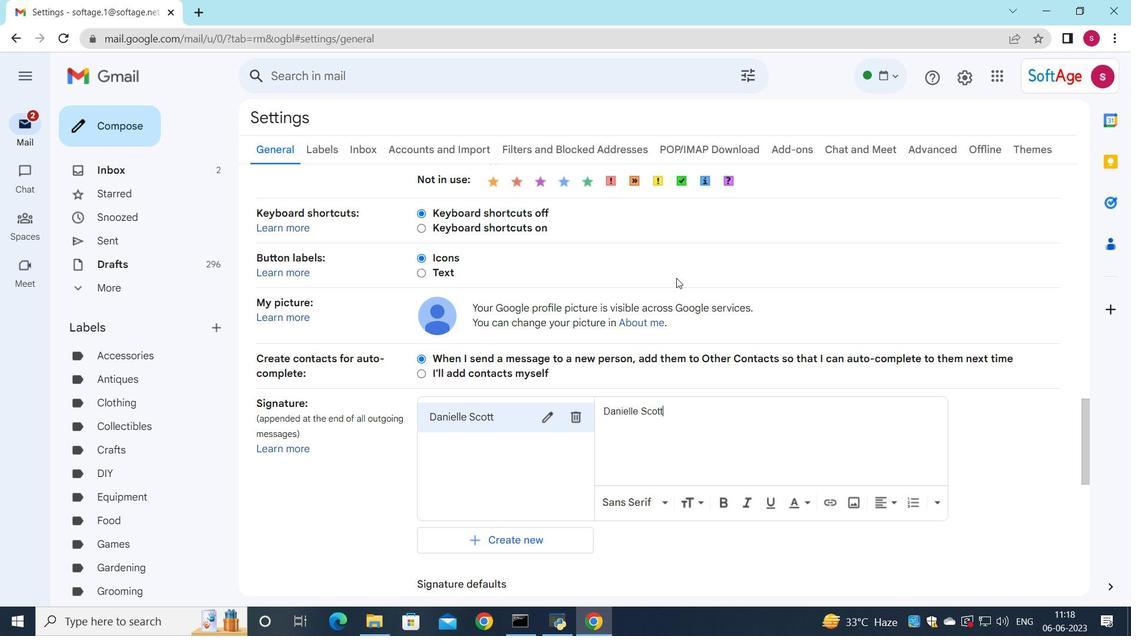 
Action: Mouse moved to (504, 334)
Screenshot: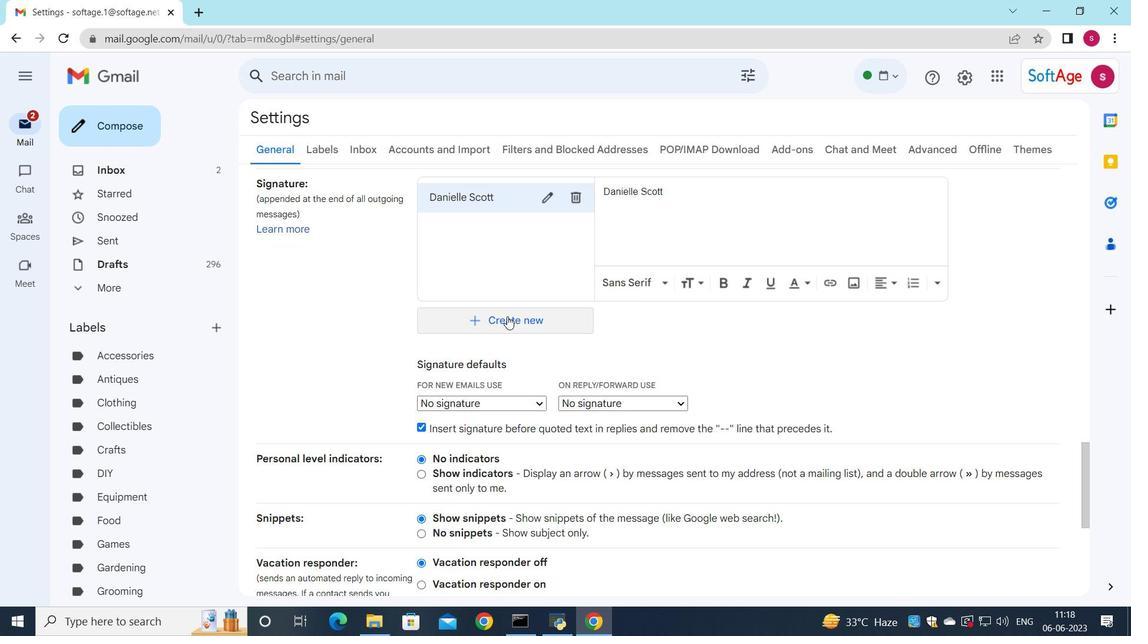 
Action: Mouse scrolled (507, 326) with delta (0, 0)
Screenshot: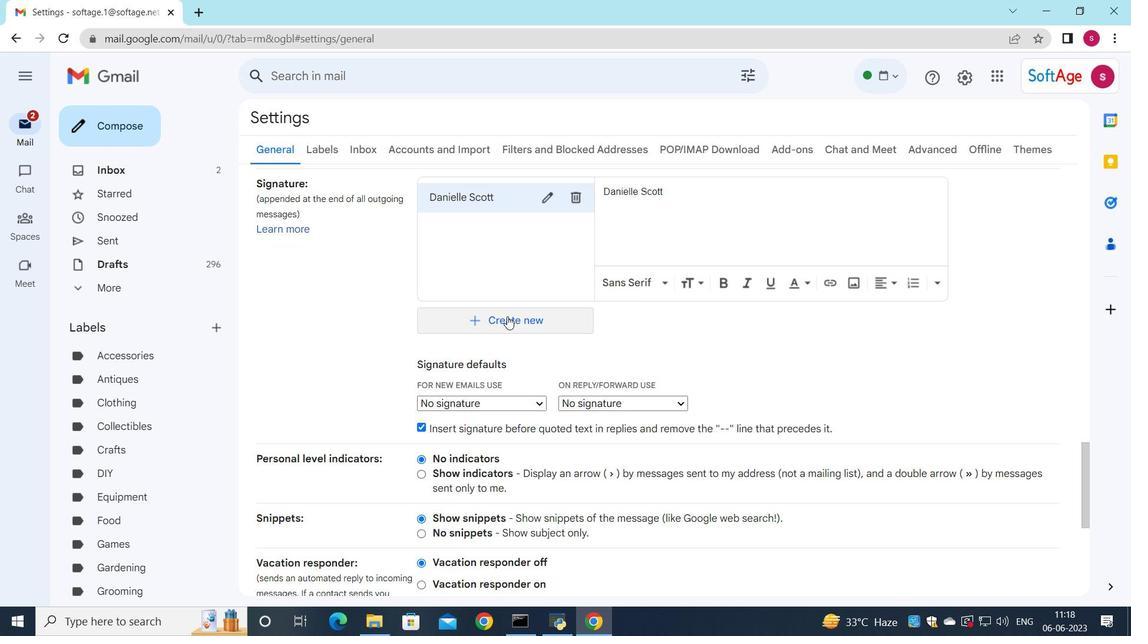 
Action: Mouse moved to (503, 334)
Screenshot: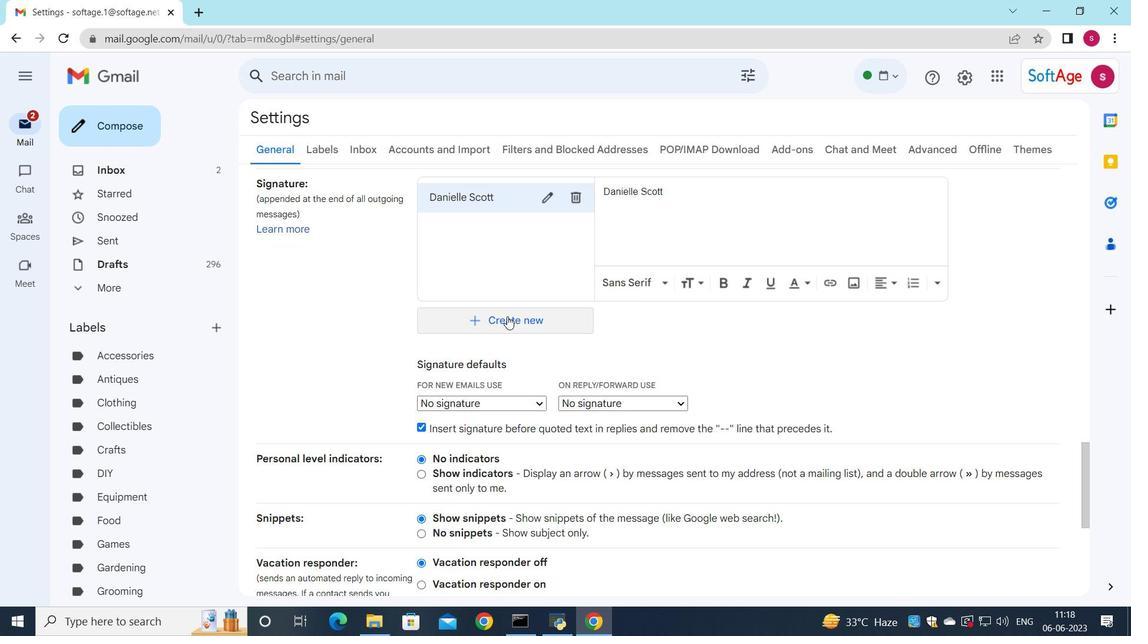 
Action: Mouse scrolled (503, 334) with delta (0, 0)
Screenshot: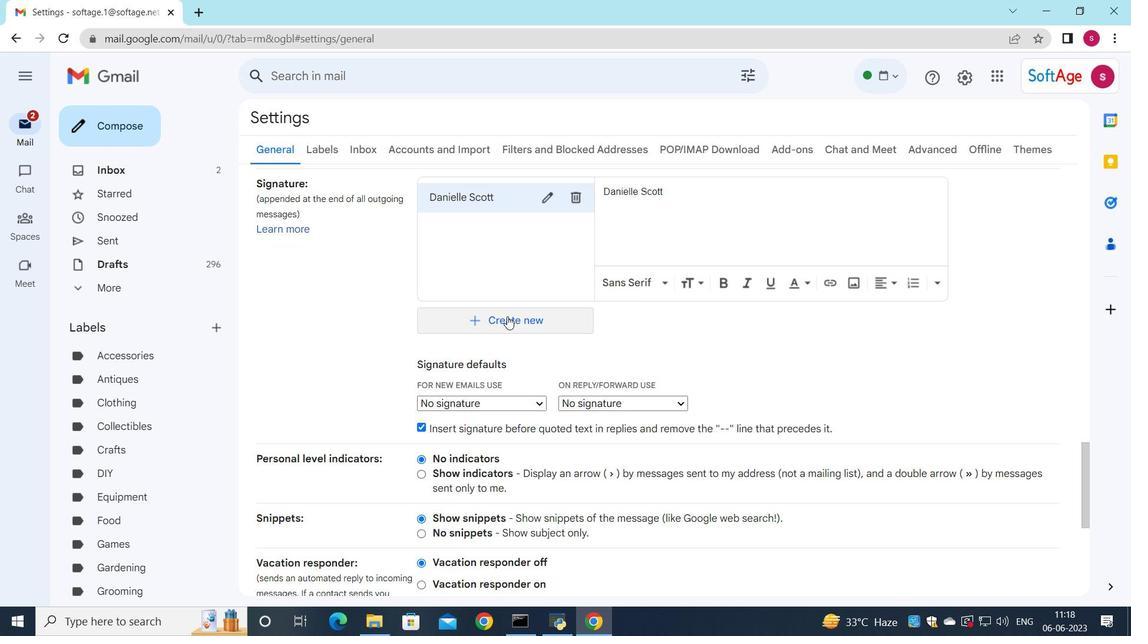 
Action: Mouse moved to (540, 255)
Screenshot: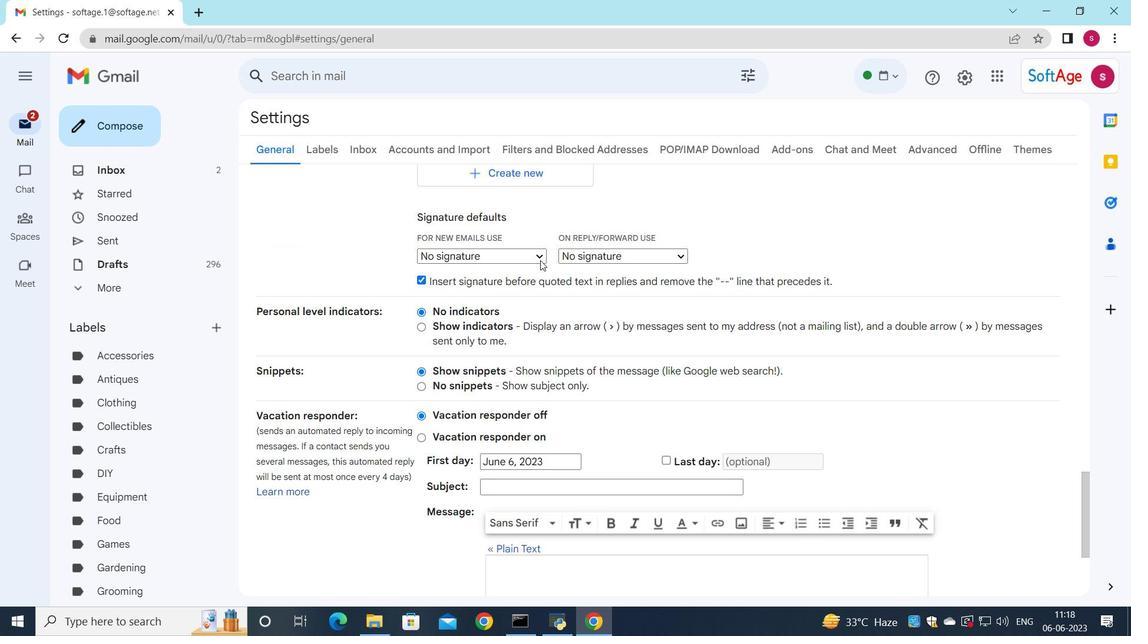 
Action: Mouse pressed left at (540, 255)
Screenshot: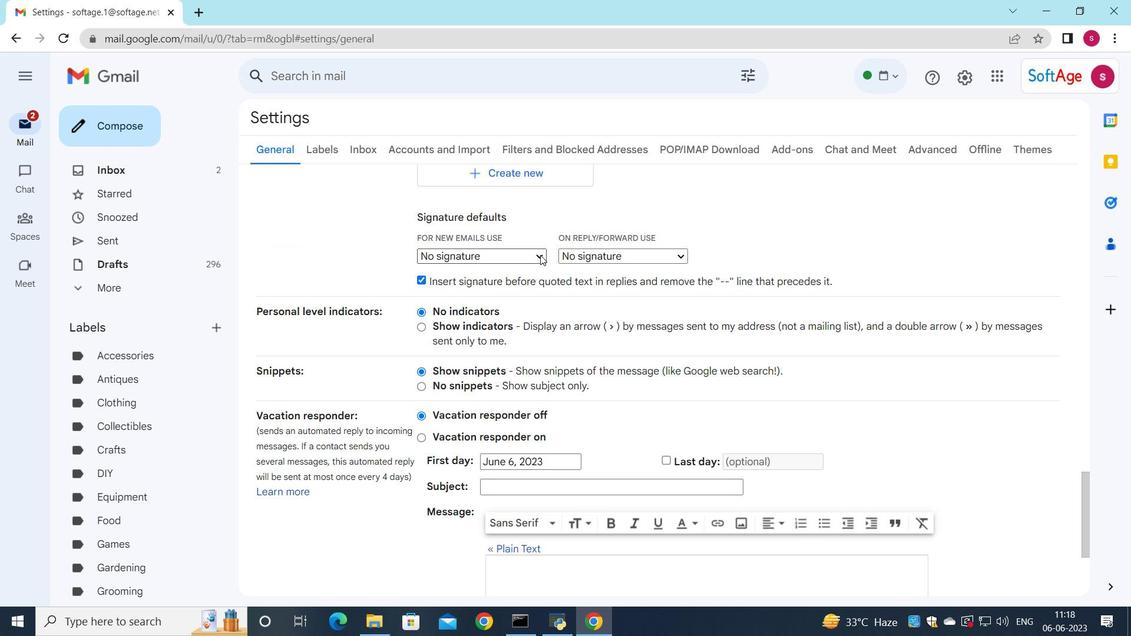 
Action: Mouse moved to (534, 285)
Screenshot: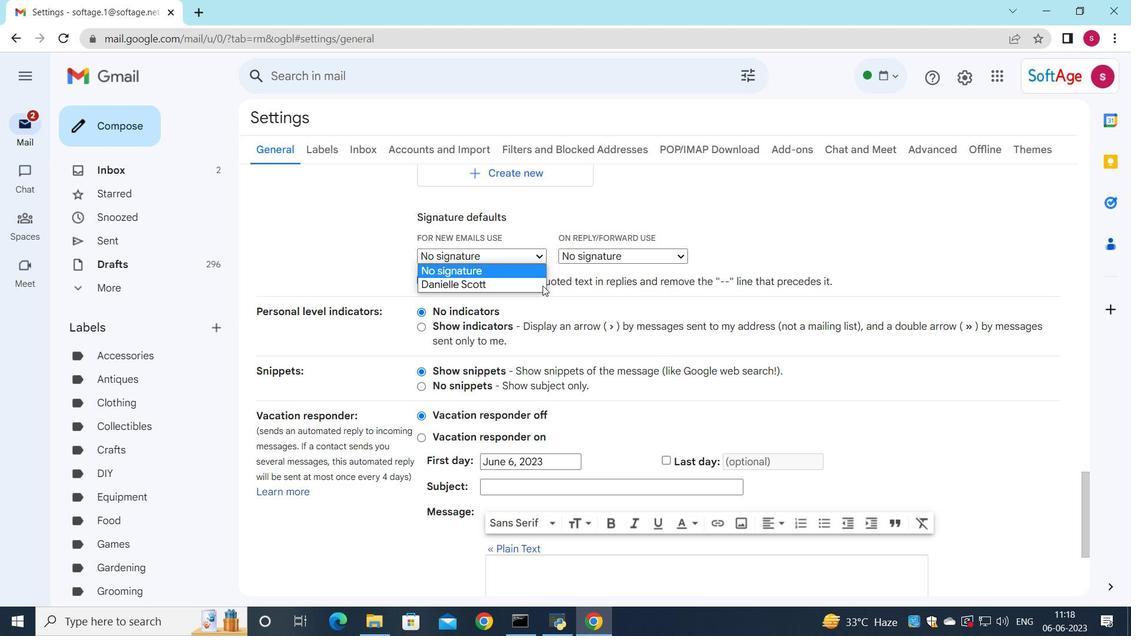 
Action: Mouse pressed left at (534, 285)
Screenshot: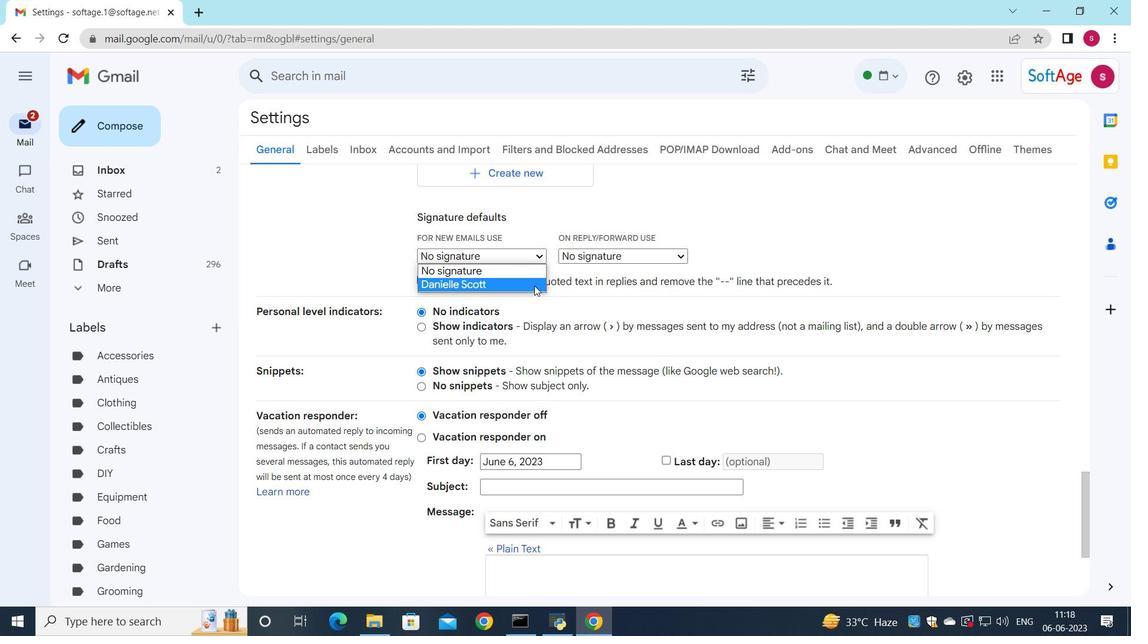 
Action: Mouse moved to (584, 256)
Screenshot: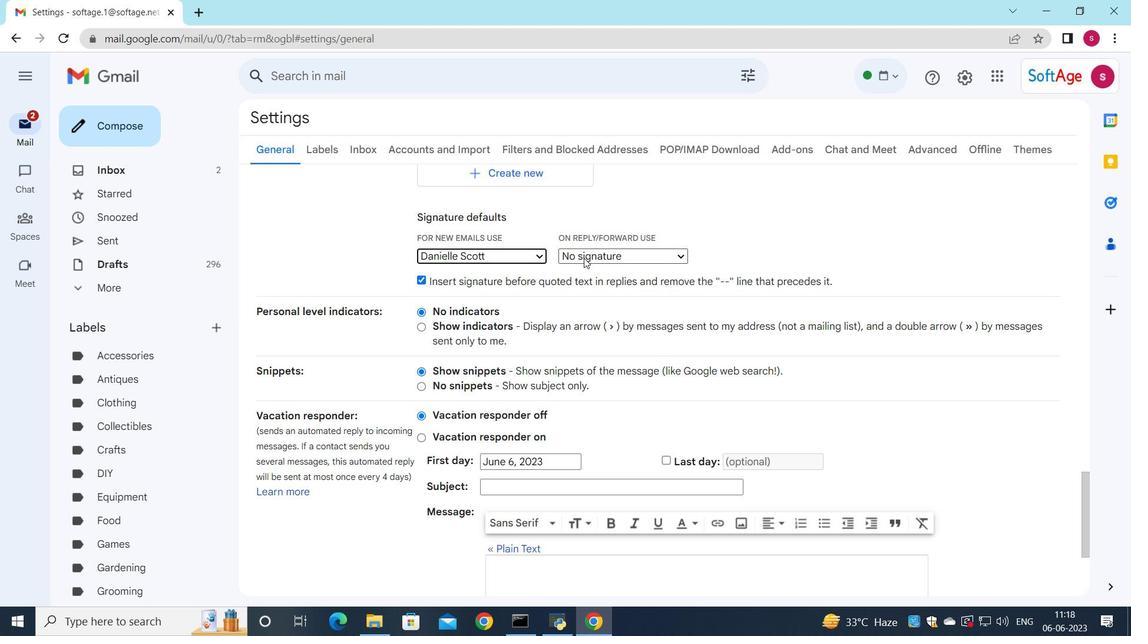 
Action: Mouse pressed left at (584, 256)
Screenshot: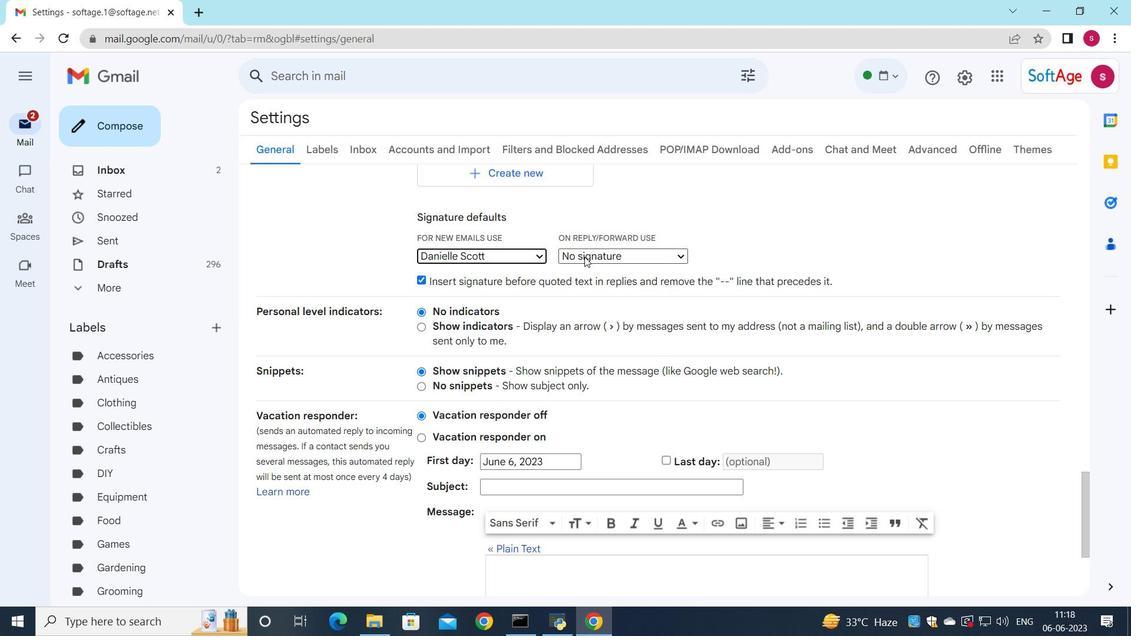 
Action: Mouse moved to (599, 291)
Screenshot: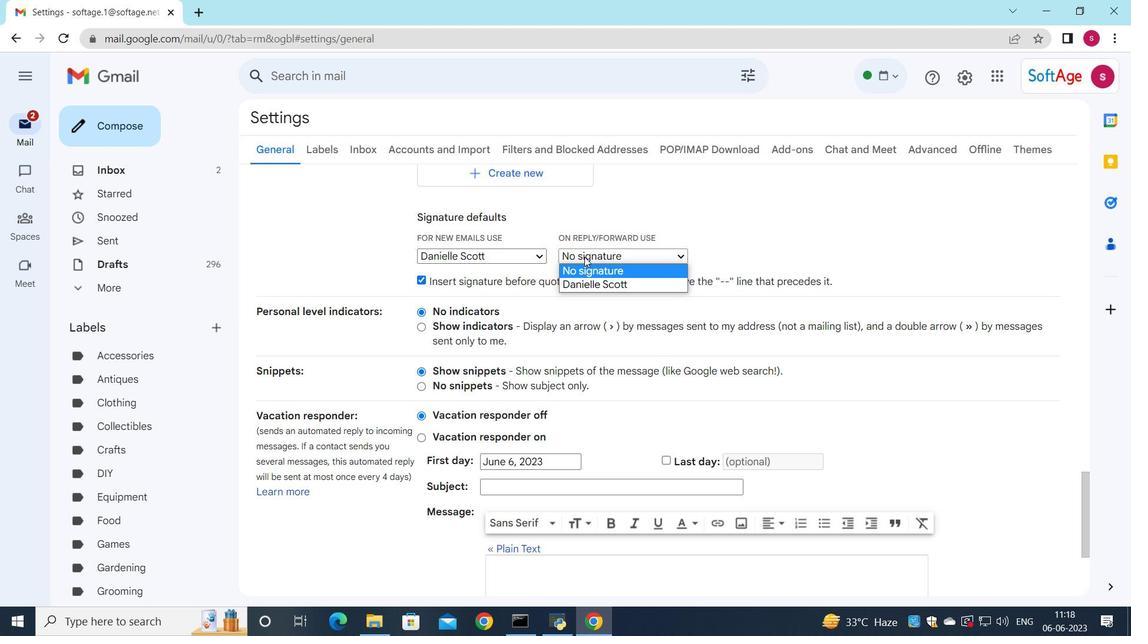
Action: Mouse pressed left at (599, 291)
Screenshot: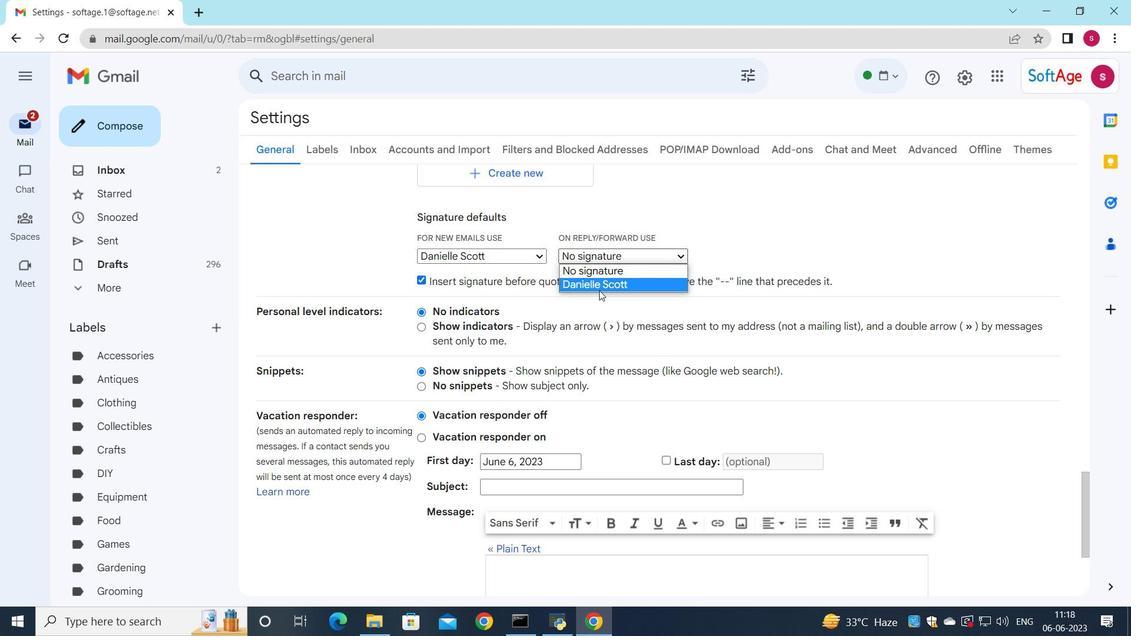 
Action: Mouse moved to (597, 288)
Screenshot: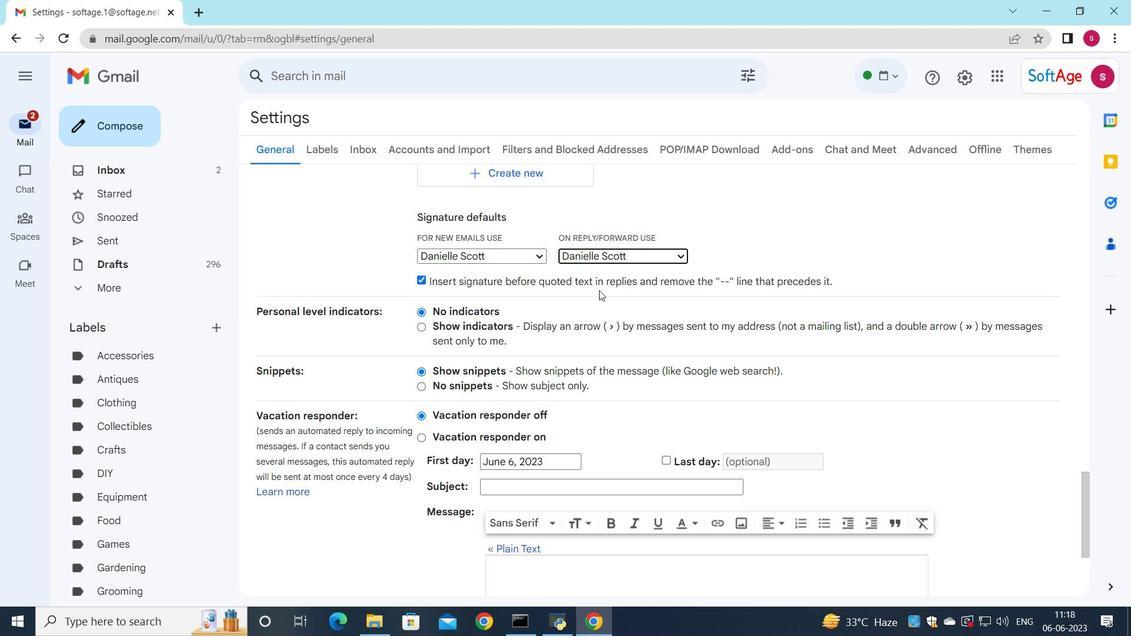 
Action: Mouse scrolled (597, 287) with delta (0, 0)
Screenshot: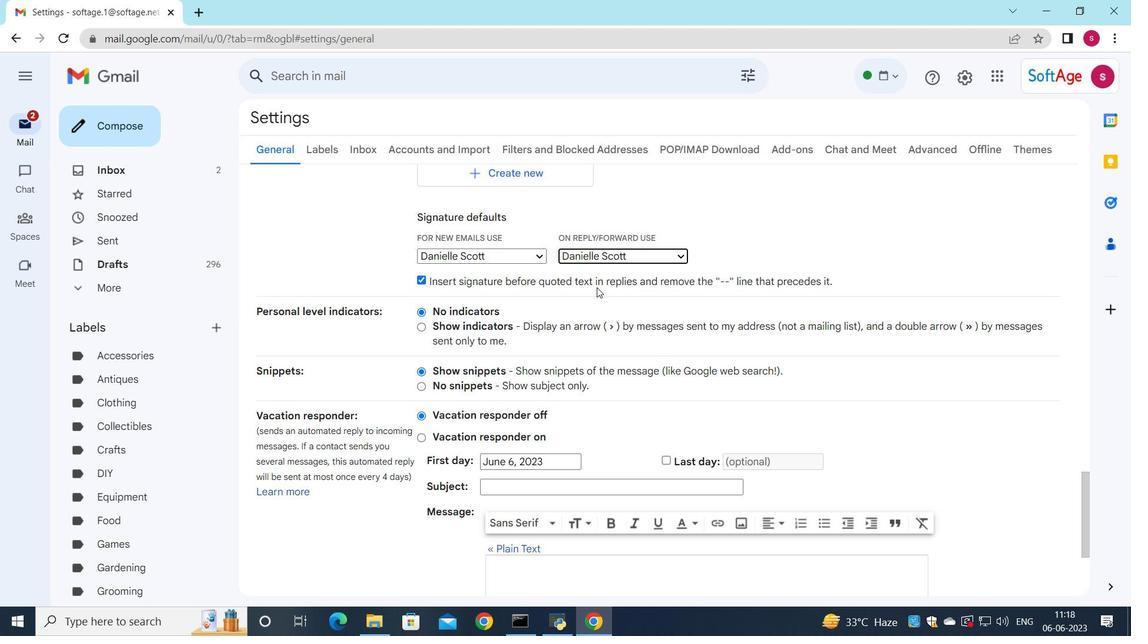 
Action: Mouse scrolled (597, 287) with delta (0, 0)
Screenshot: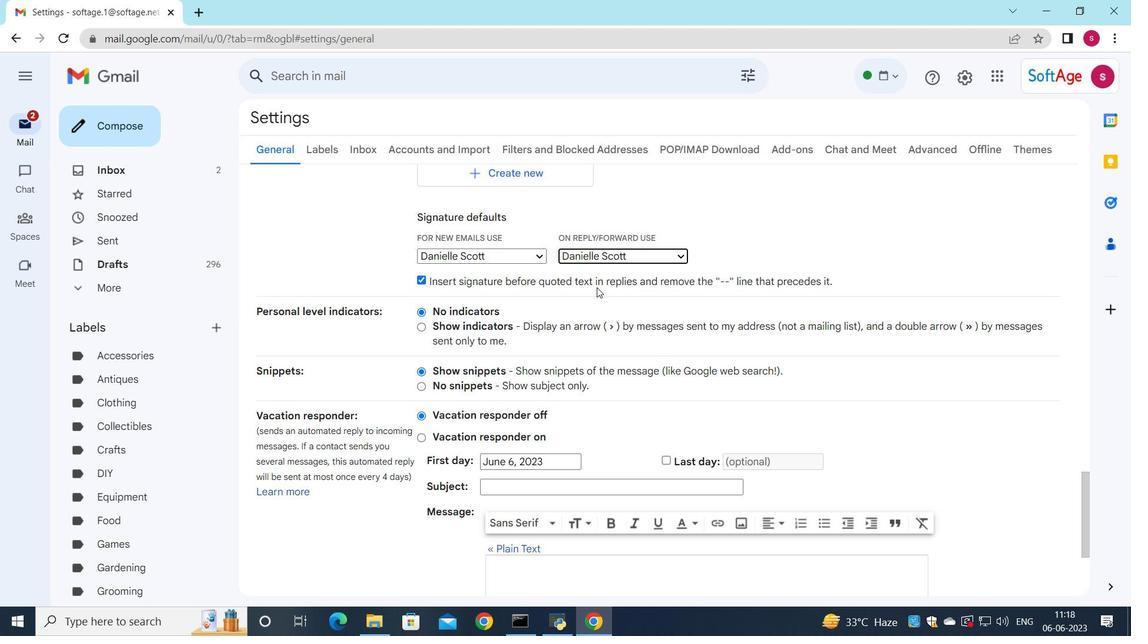 
Action: Mouse scrolled (597, 287) with delta (0, 0)
Screenshot: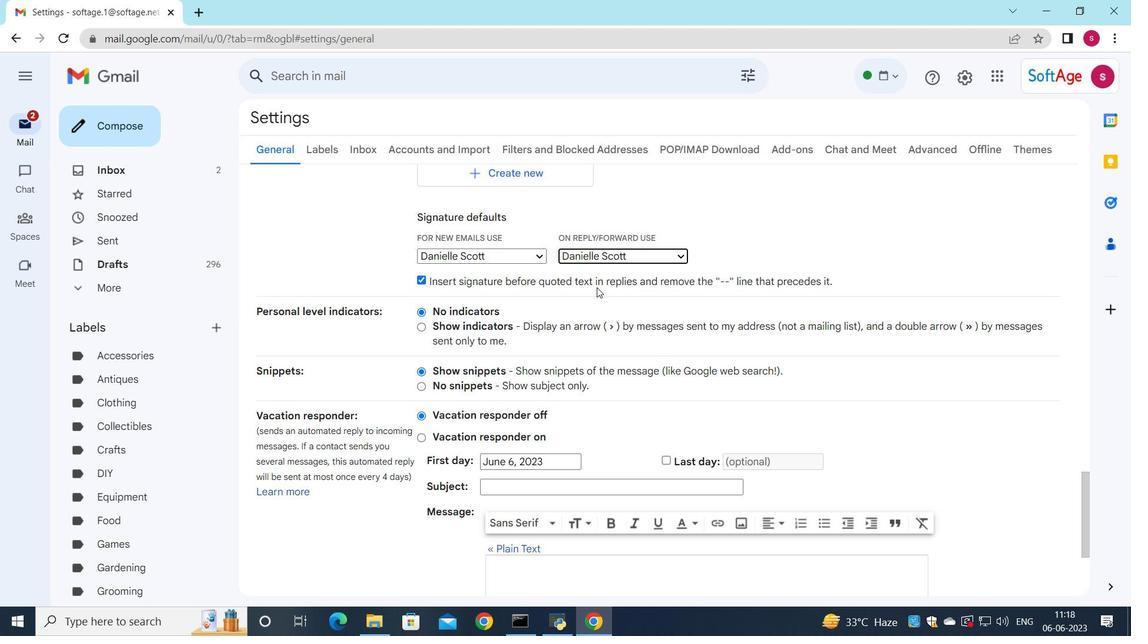 
Action: Mouse moved to (597, 288)
Screenshot: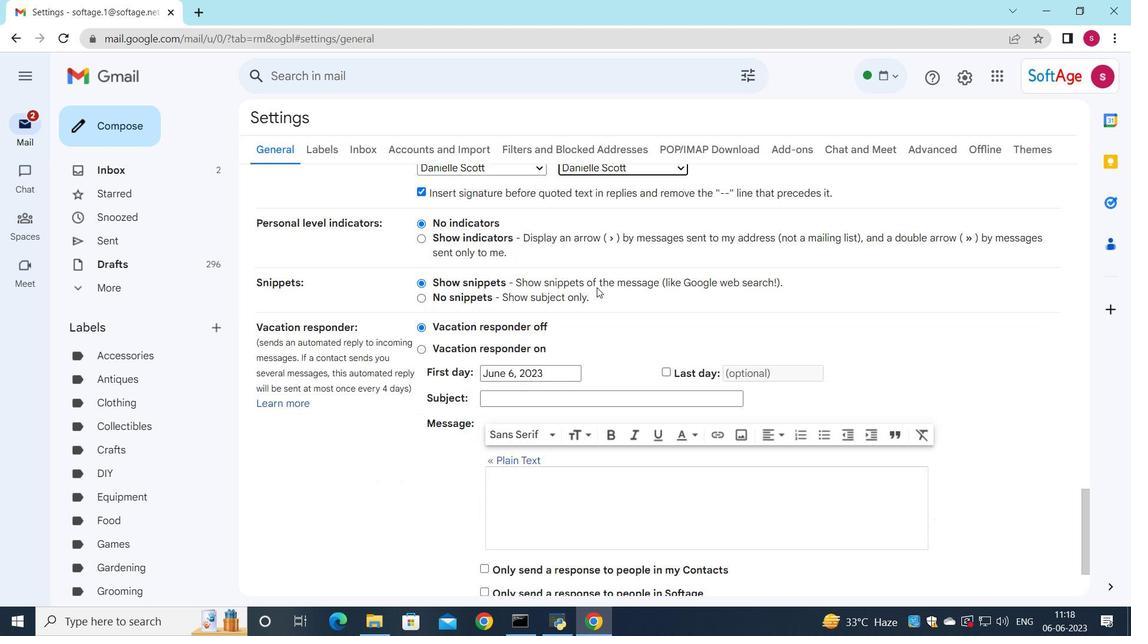 
Action: Mouse scrolled (597, 287) with delta (0, 0)
Screenshot: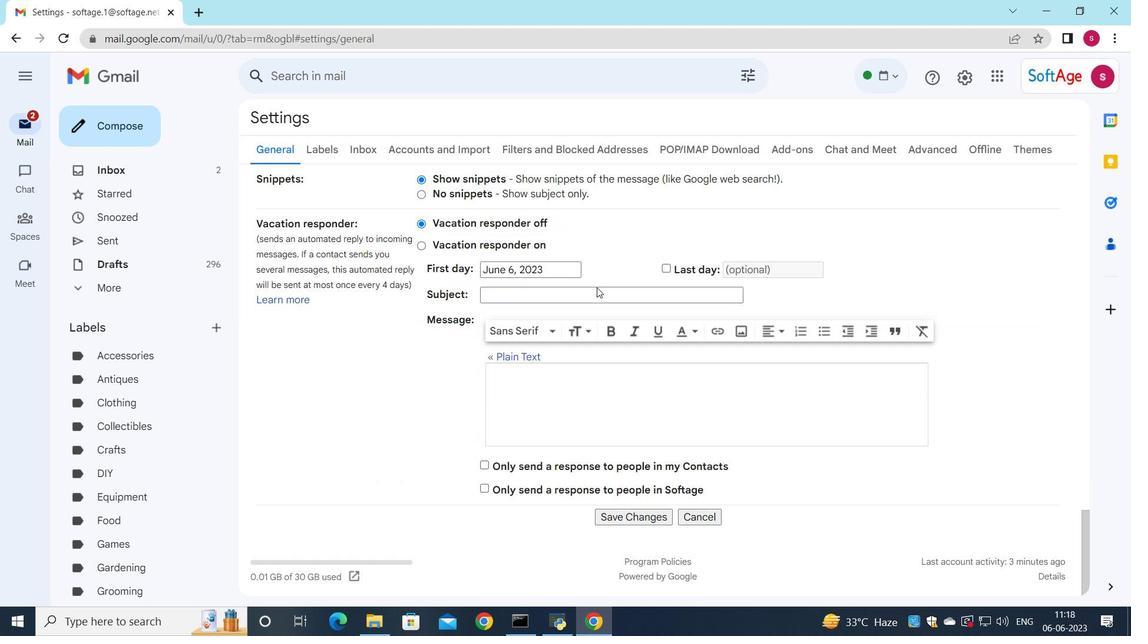 
Action: Mouse scrolled (597, 287) with delta (0, 0)
Screenshot: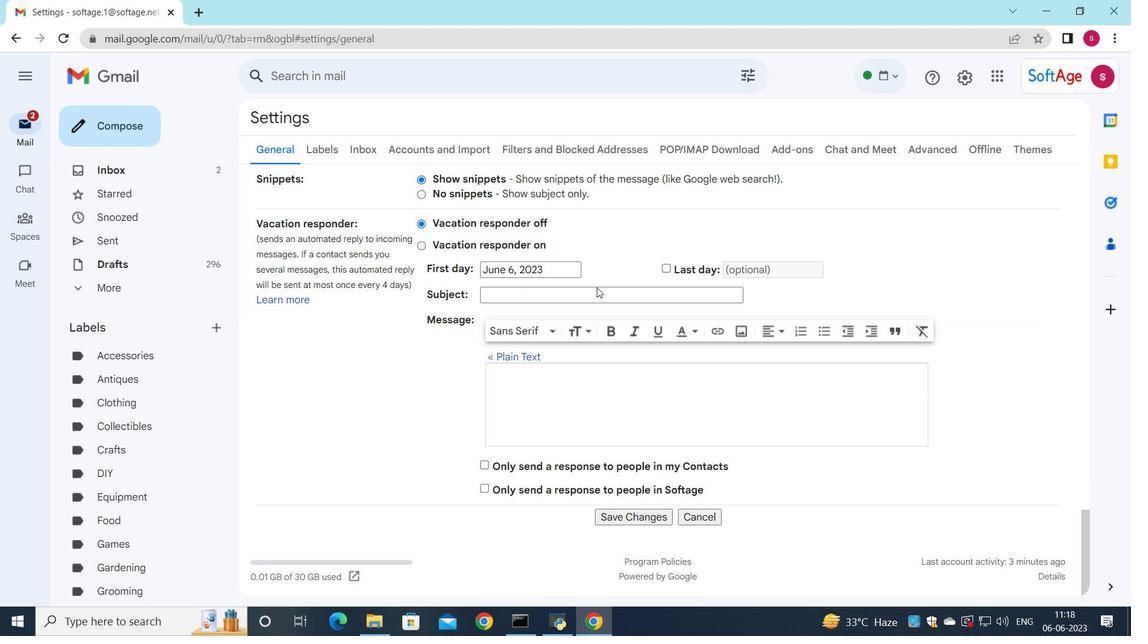 
Action: Mouse scrolled (597, 287) with delta (0, 0)
Screenshot: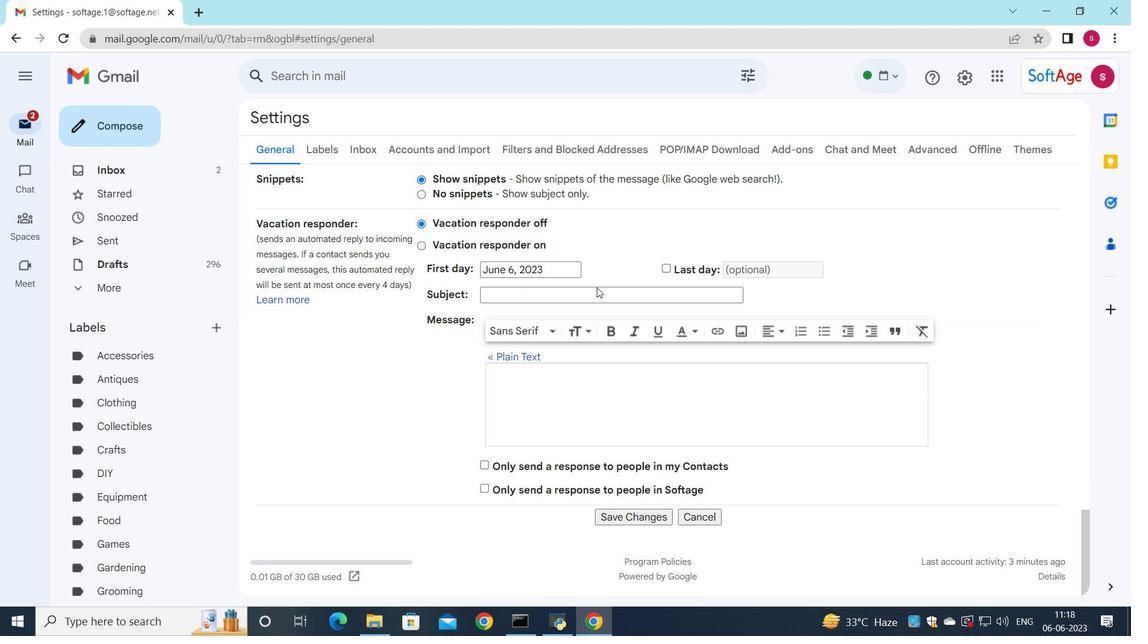 
Action: Mouse scrolled (597, 287) with delta (0, 0)
Screenshot: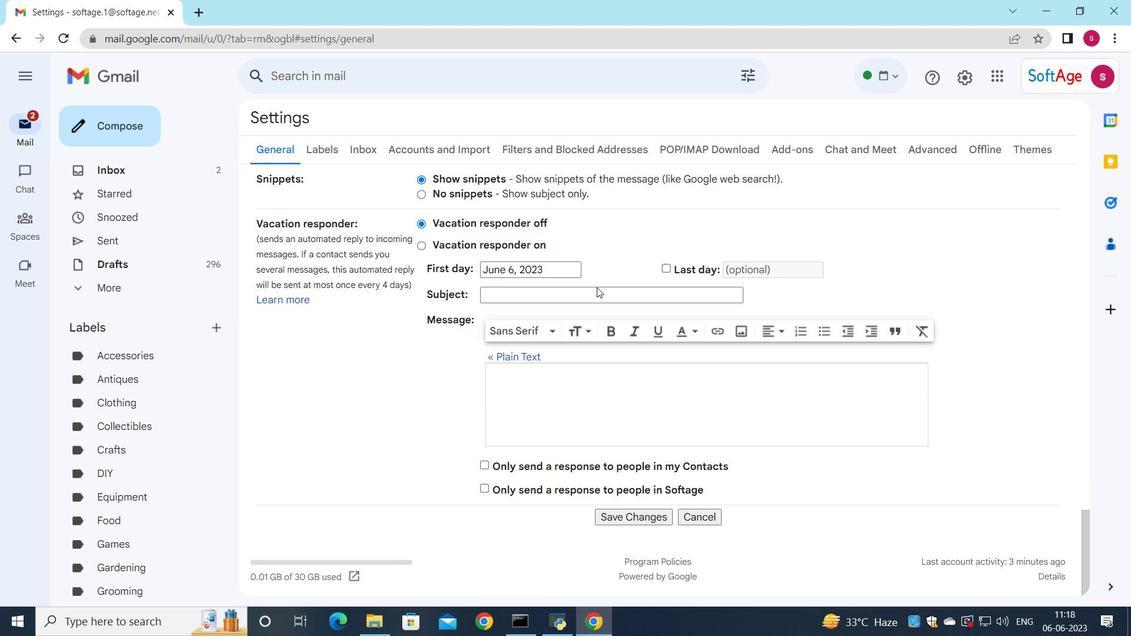 
Action: Mouse moved to (600, 507)
Screenshot: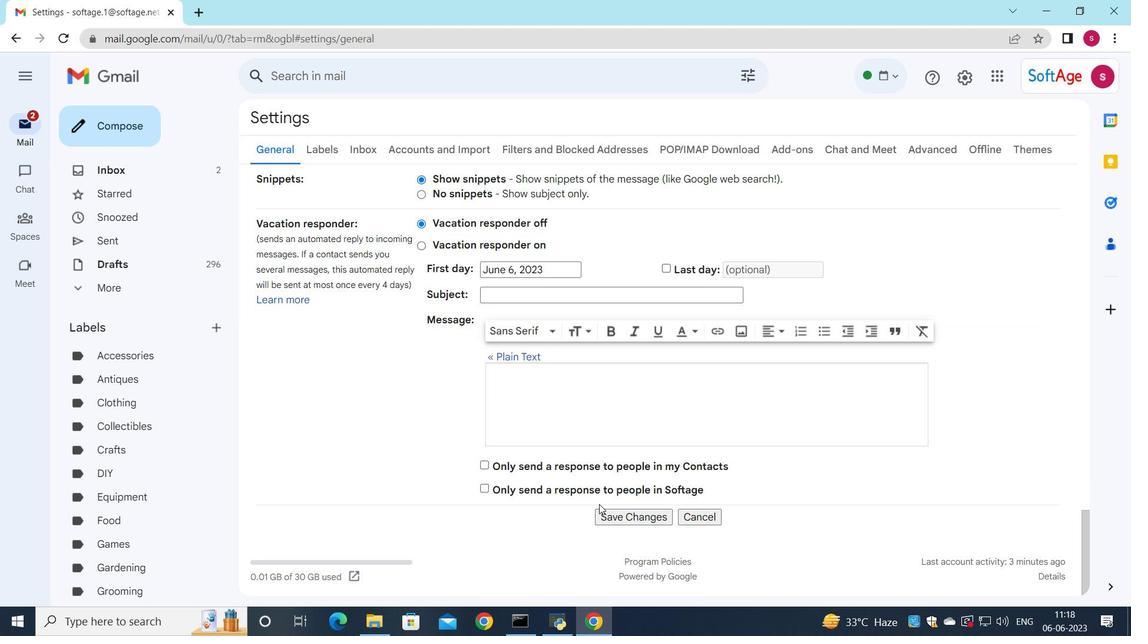 
Action: Mouse pressed left at (600, 507)
Screenshot: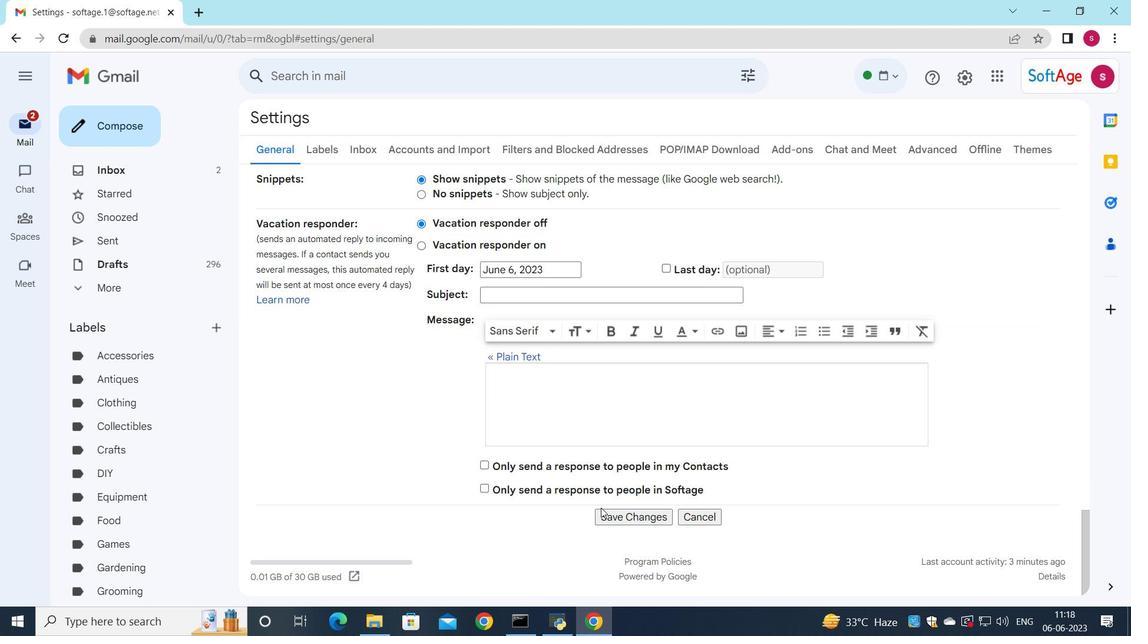 
Action: Mouse moved to (601, 508)
Screenshot: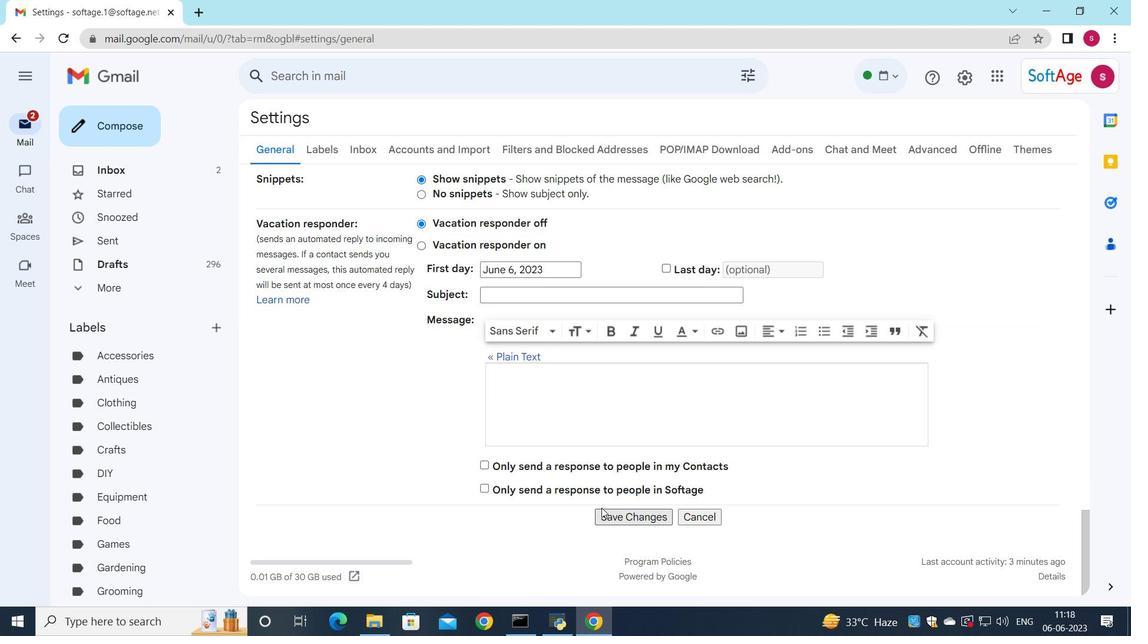 
Action: Mouse pressed left at (601, 508)
Screenshot: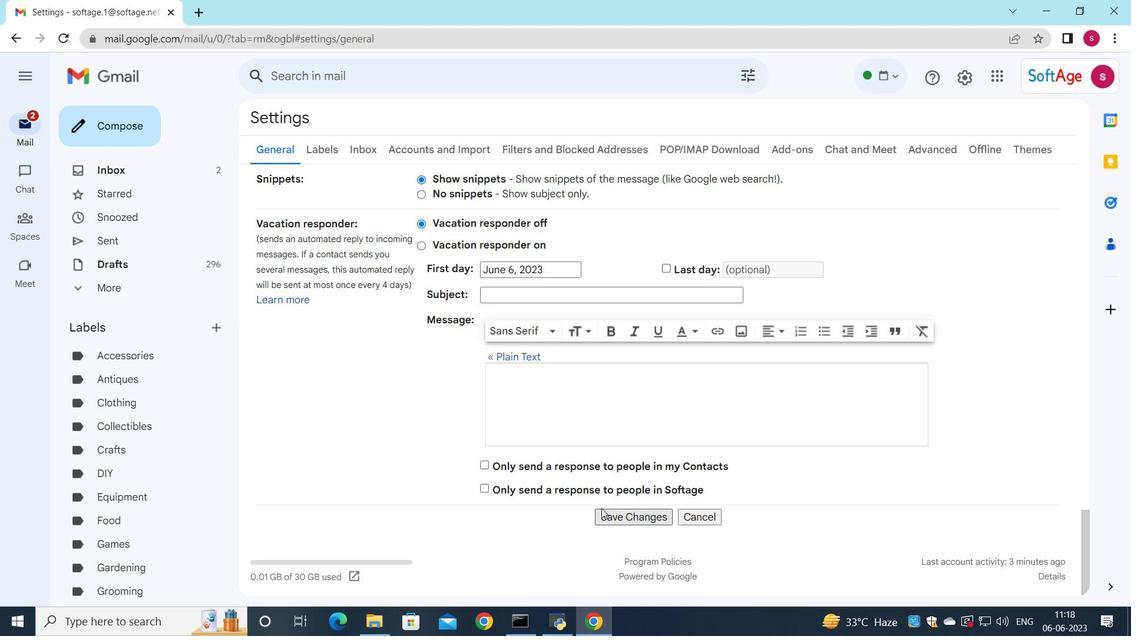
Action: Mouse moved to (263, 388)
Screenshot: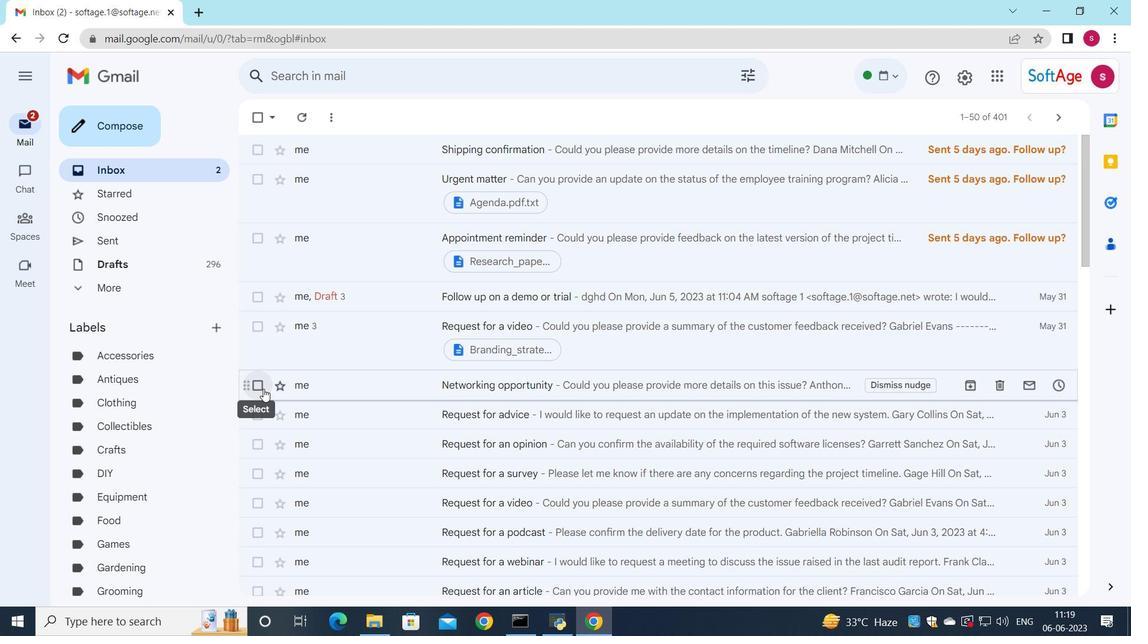 
Action: Mouse pressed left at (263, 388)
Screenshot: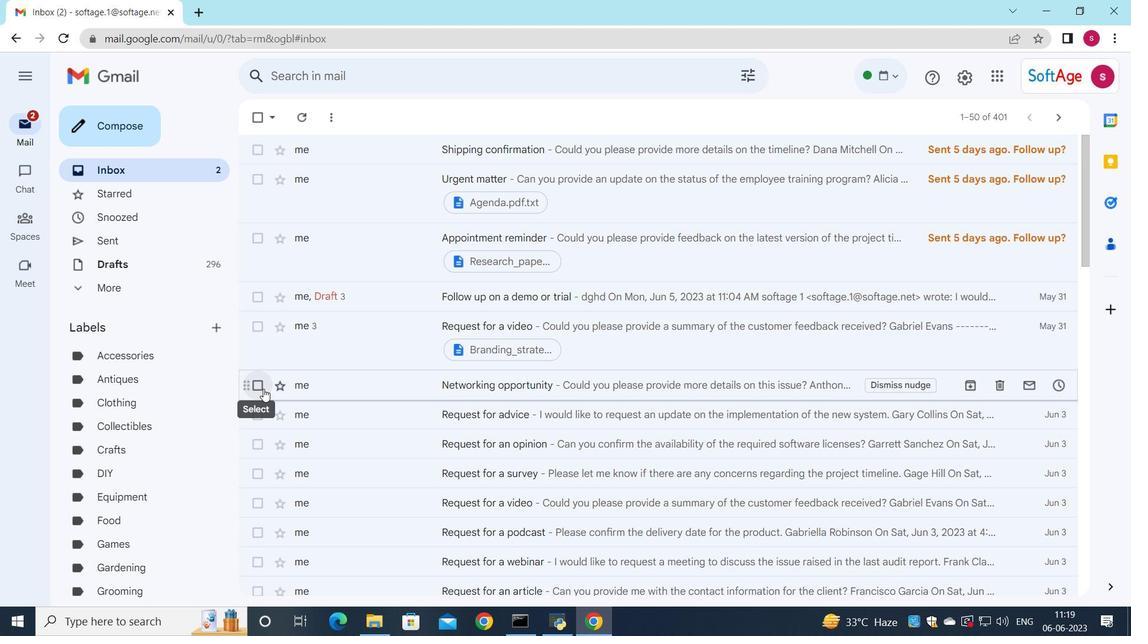 
Action: Mouse moved to (584, 114)
Screenshot: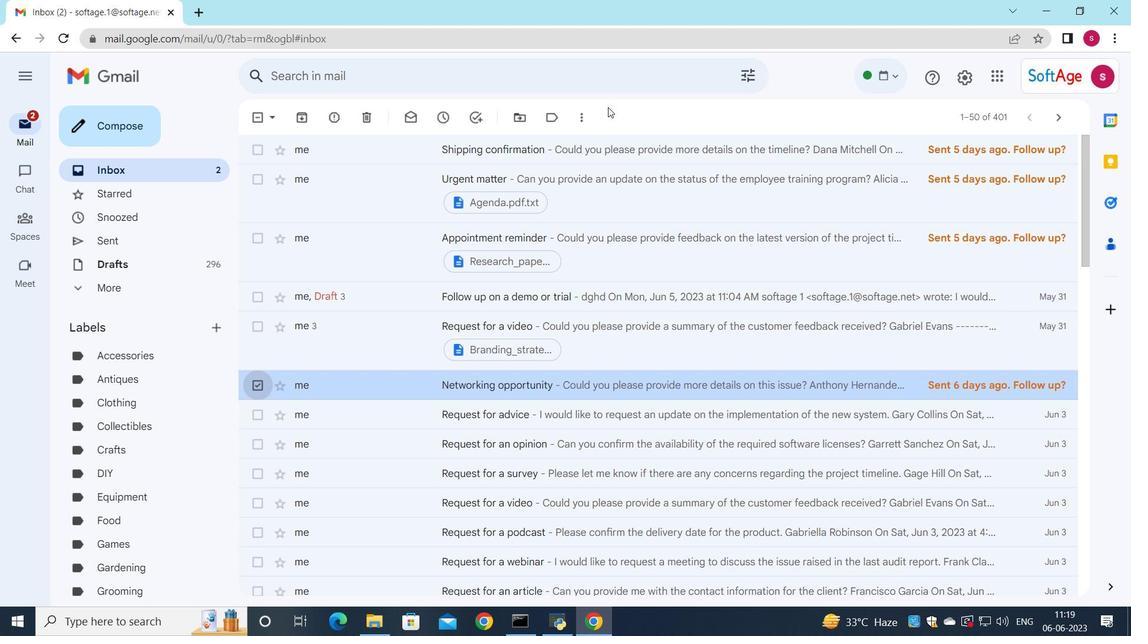 
Action: Mouse pressed left at (584, 114)
Screenshot: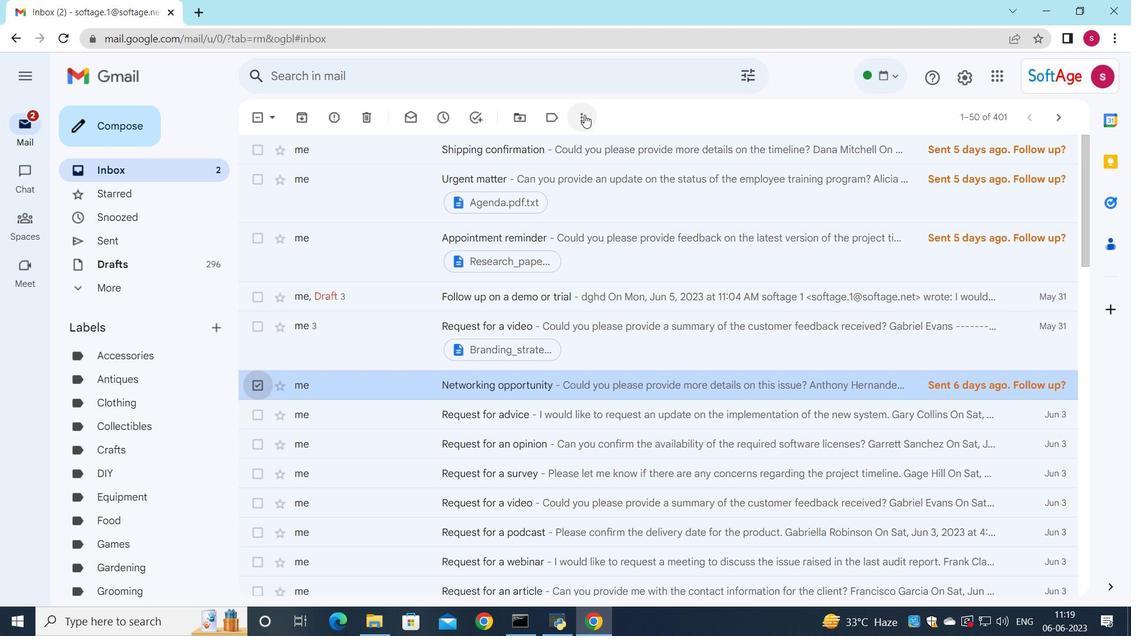 
Action: Mouse moved to (611, 285)
Screenshot: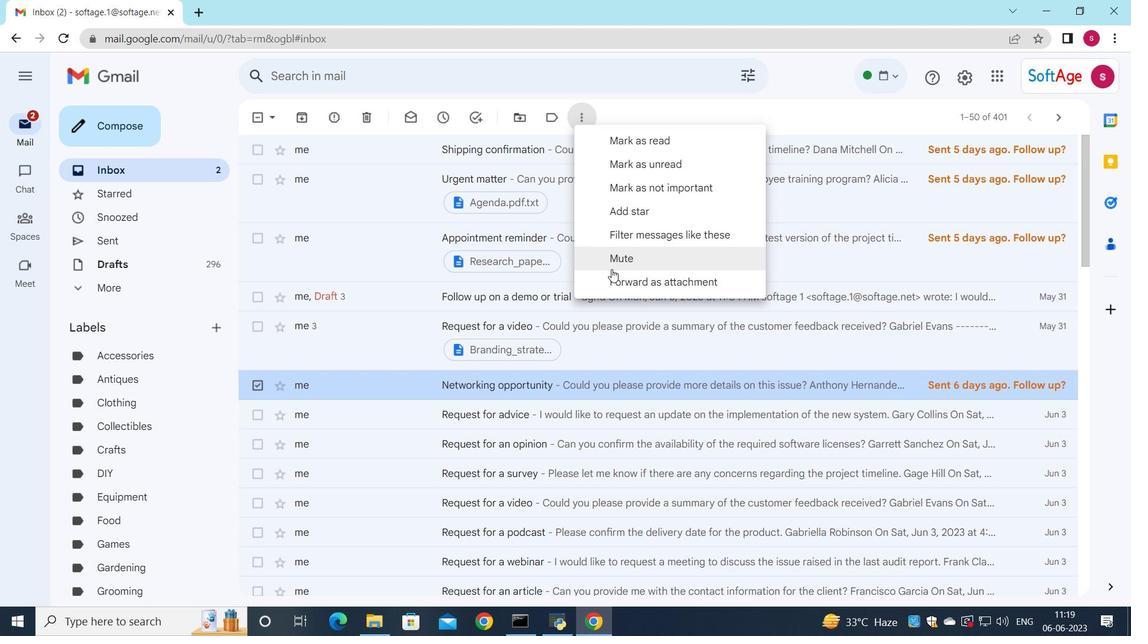 
Action: Mouse pressed left at (611, 285)
Screenshot: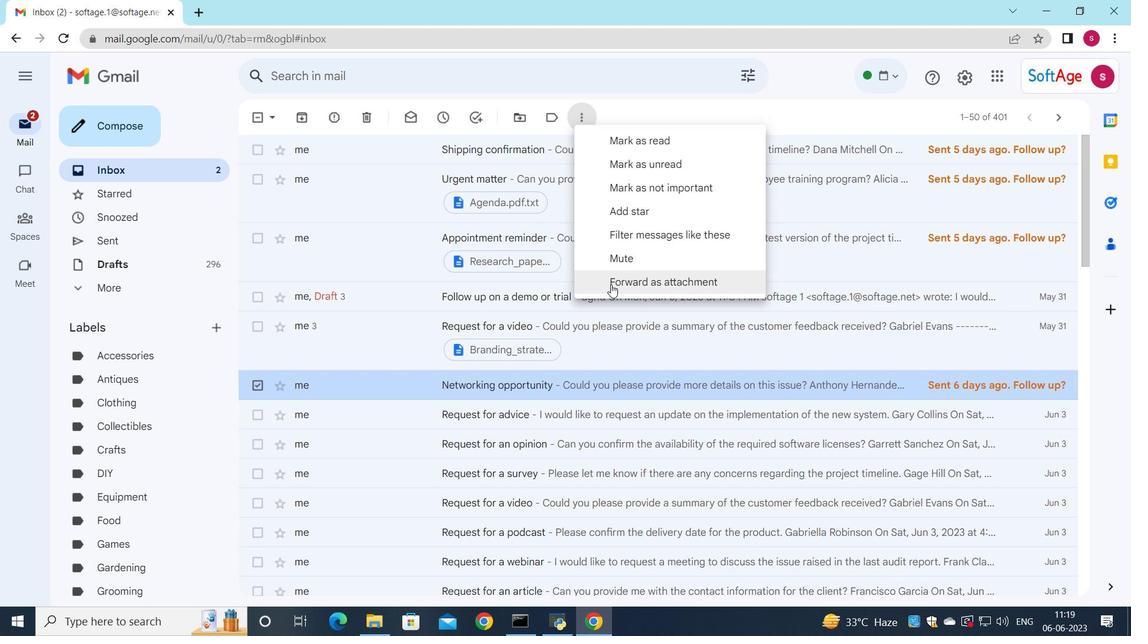 
Action: Mouse moved to (761, 219)
Screenshot: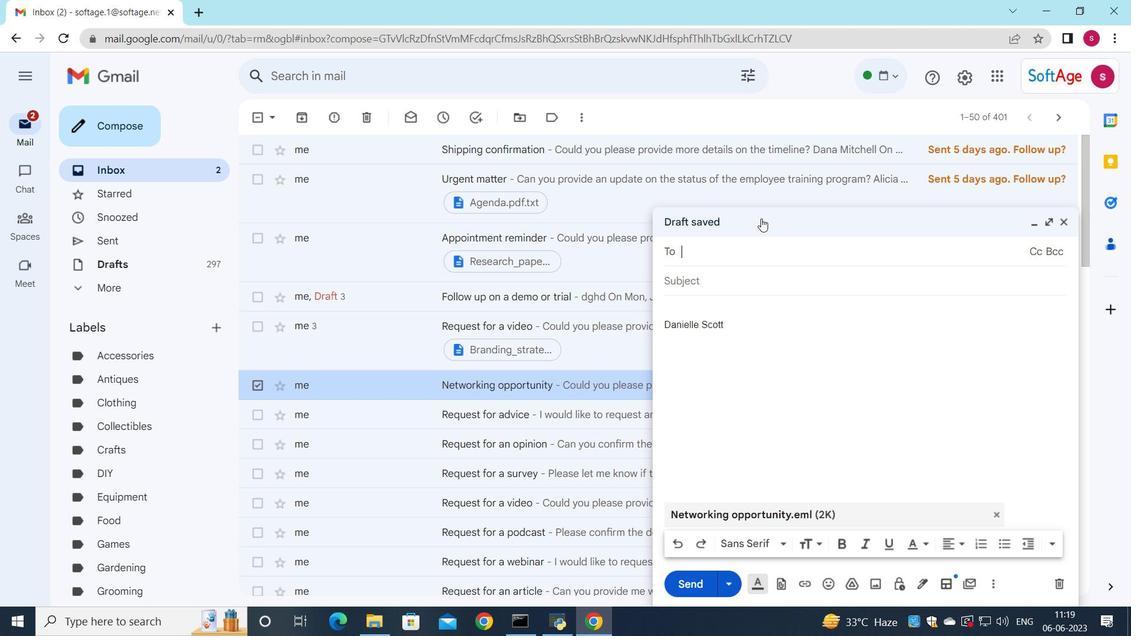 
Action: Key pressed s
Screenshot: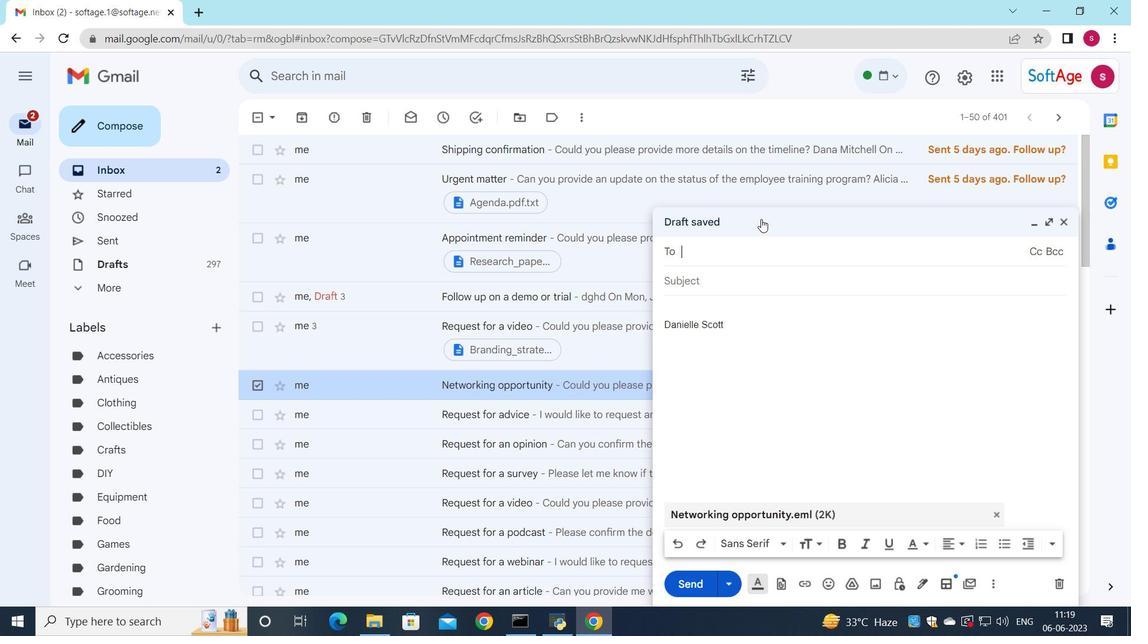 
Action: Mouse moved to (749, 477)
Screenshot: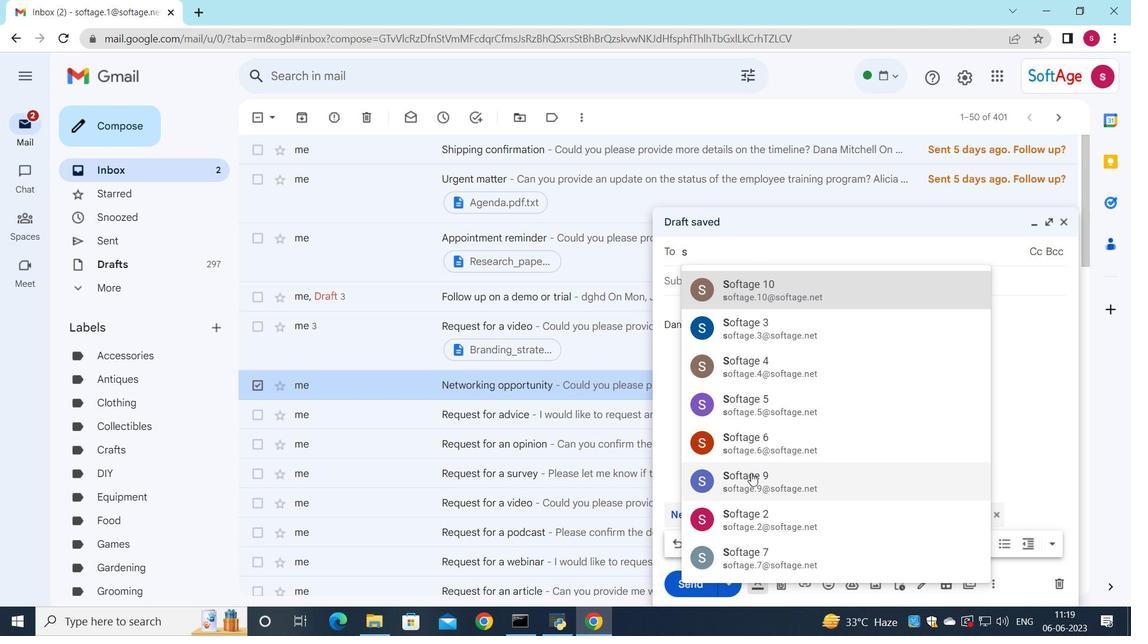 
Action: Mouse pressed left at (749, 477)
Screenshot: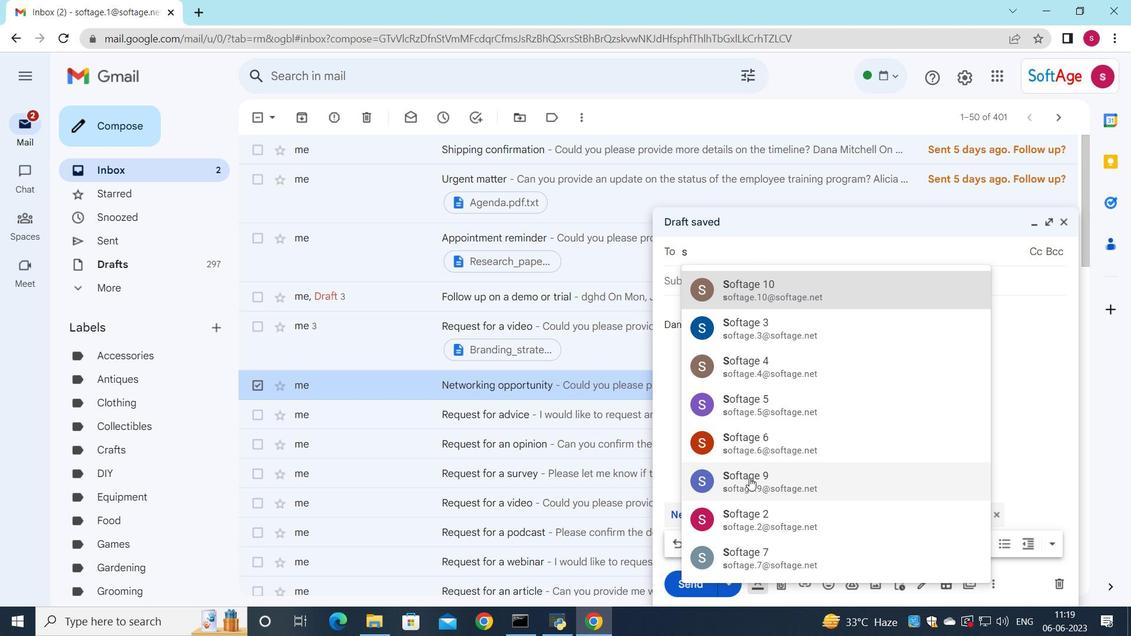 
Action: Mouse moved to (713, 299)
Screenshot: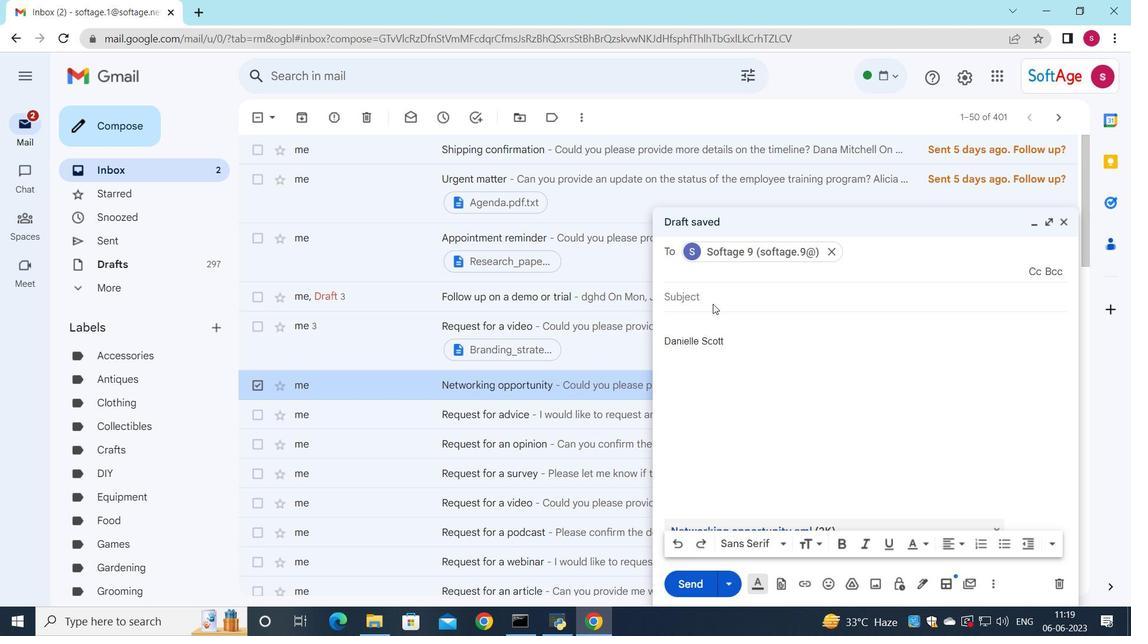 
Action: Mouse pressed left at (713, 299)
Screenshot: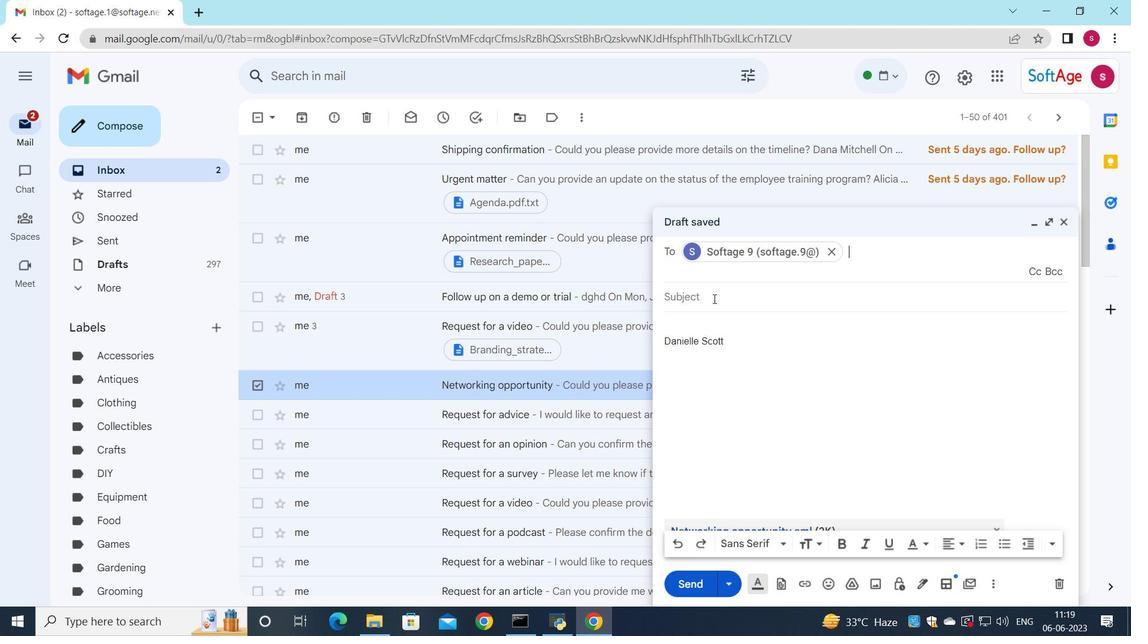 
Action: Key pressed <Key.shift>request<Key.space>fot<Key.backspace>r<Key.space>payment
Screenshot: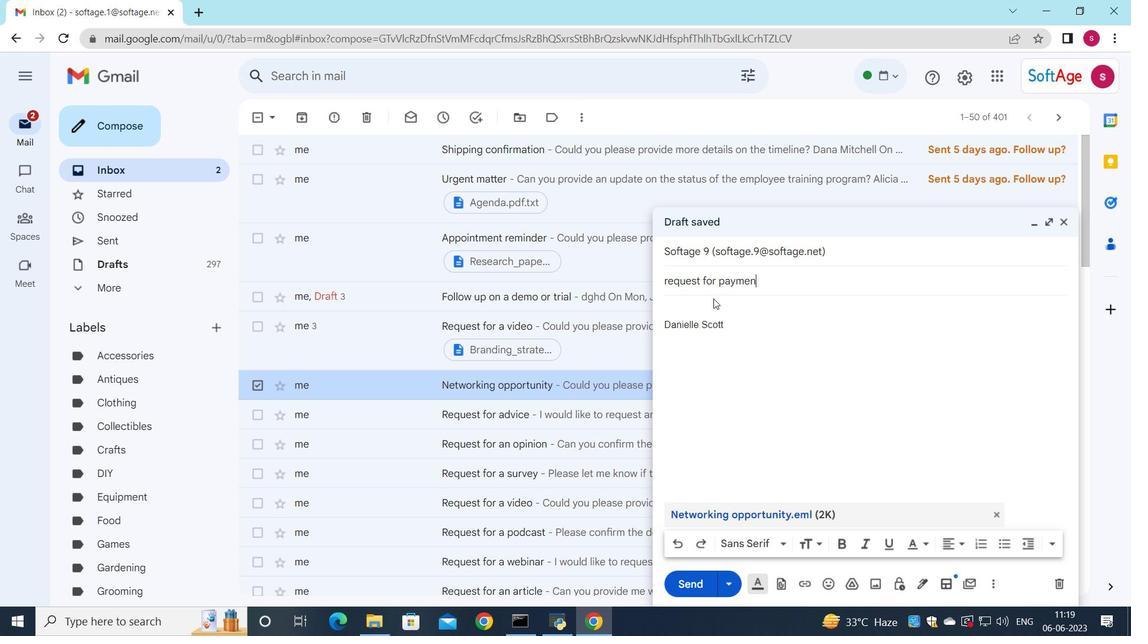 
Action: Mouse moved to (667, 283)
Screenshot: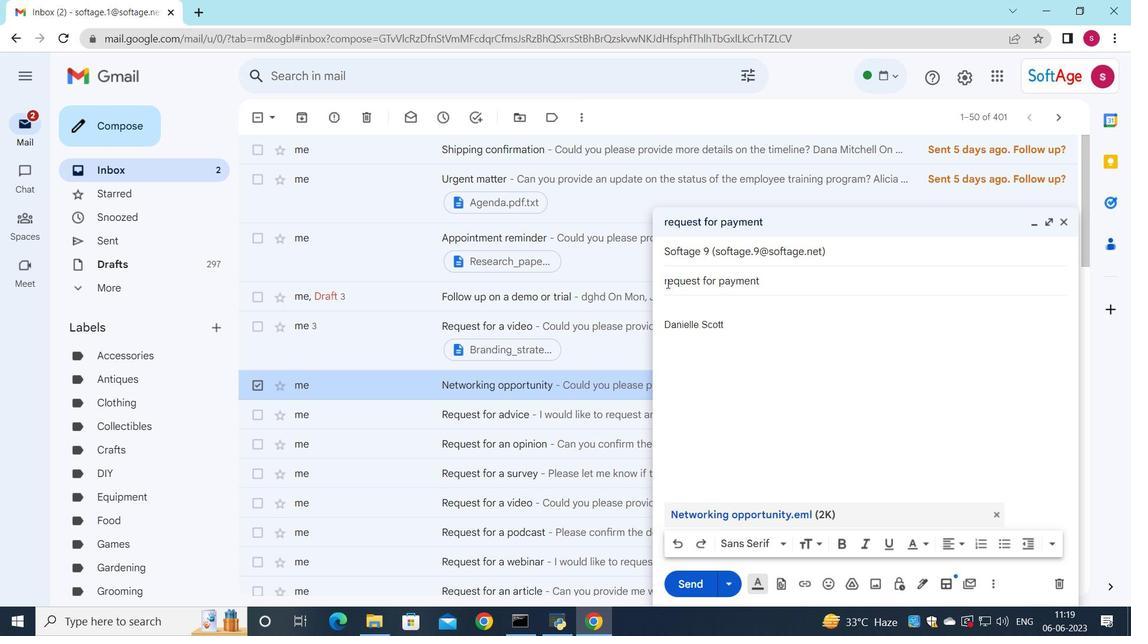
Action: Mouse pressed left at (667, 283)
Screenshot: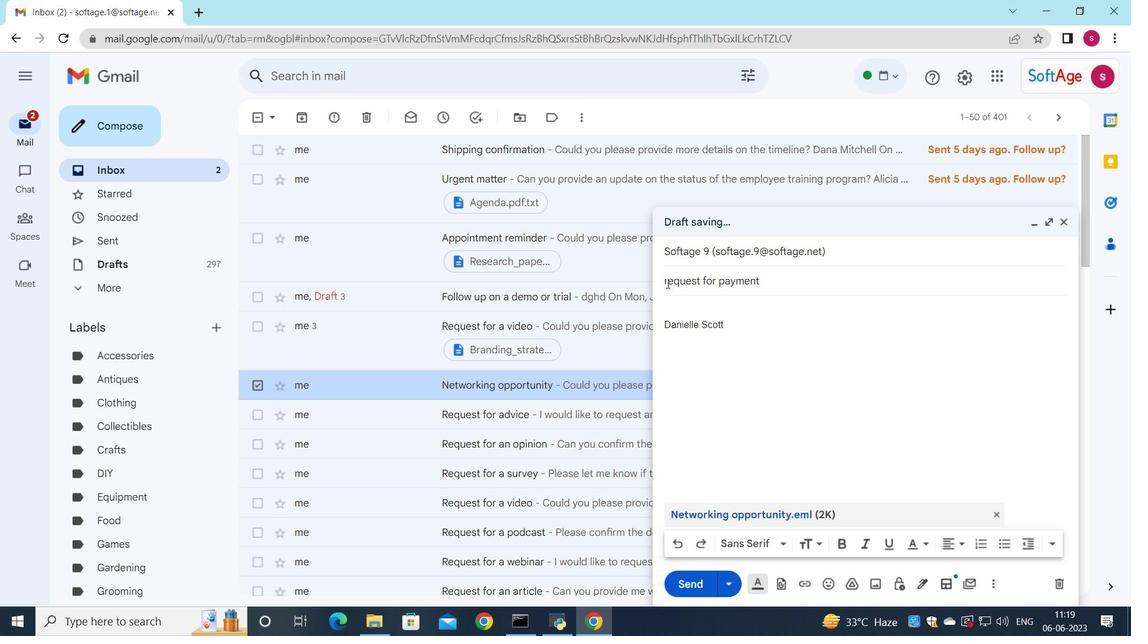 
Action: Mouse moved to (699, 0)
Screenshot: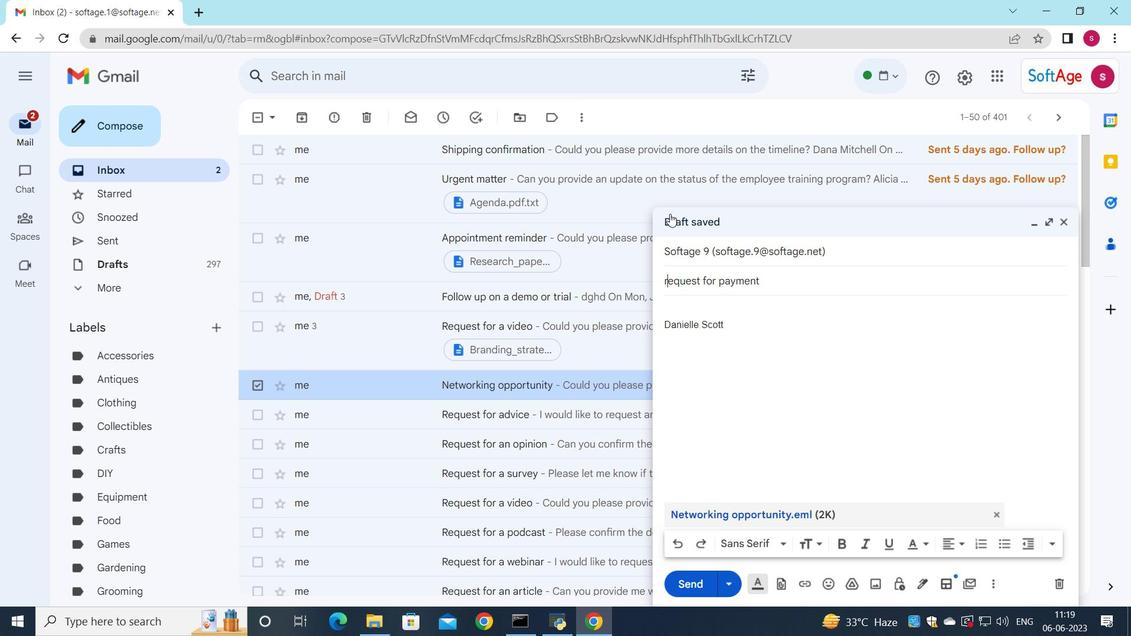 
Action: Key pressed <Key.backspace><Key.shift>R
Screenshot: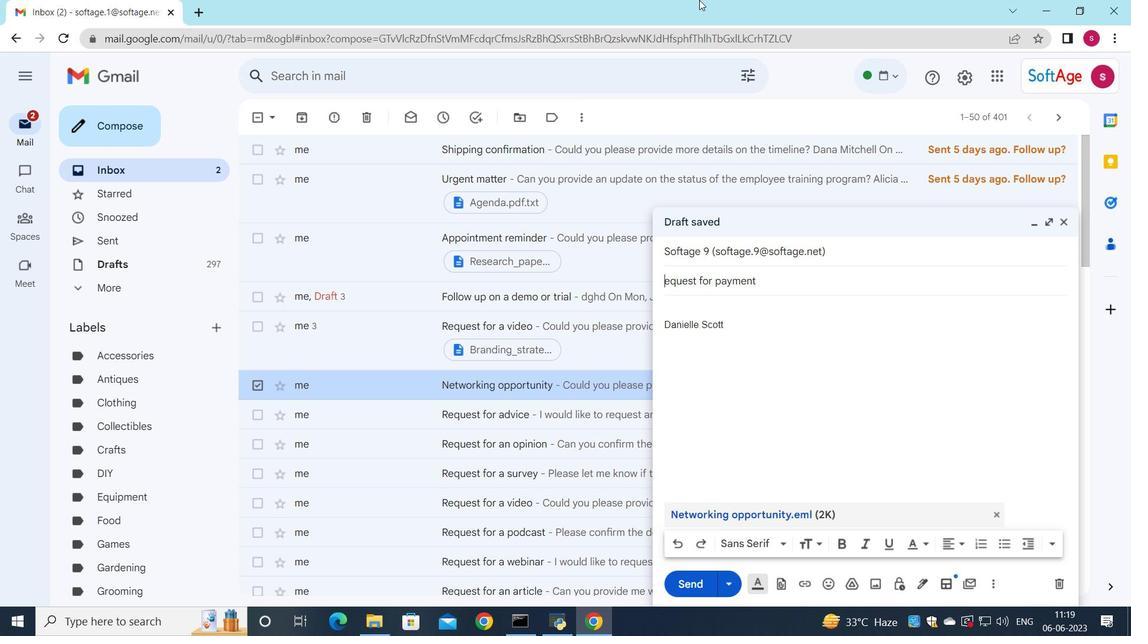 
Action: Mouse moved to (692, 309)
Screenshot: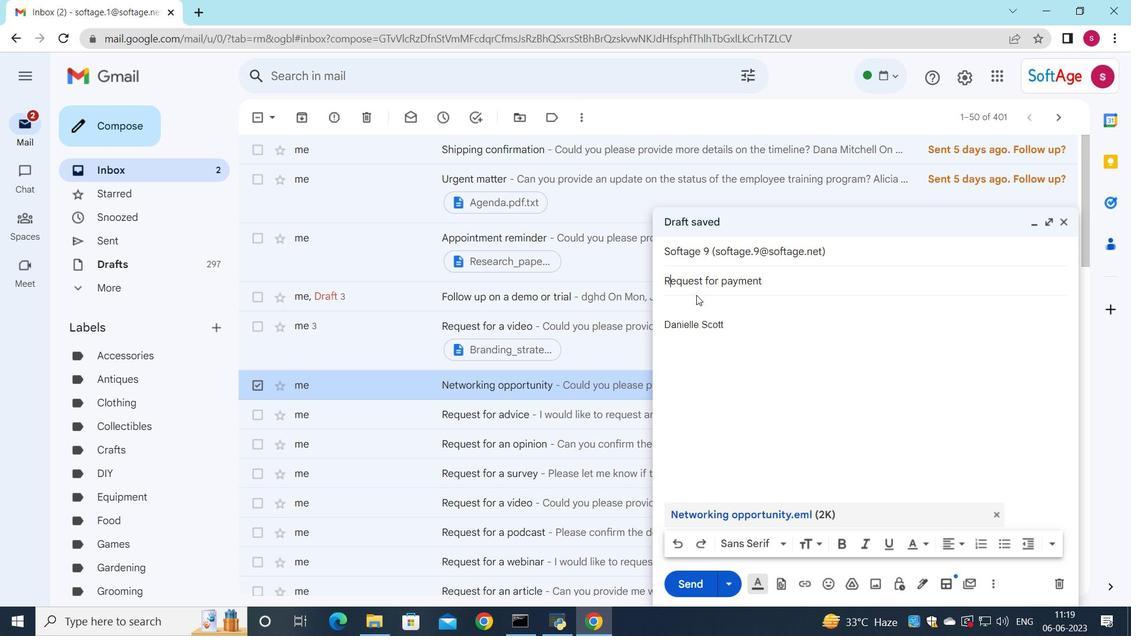 
Action: Mouse pressed left at (692, 309)
Screenshot: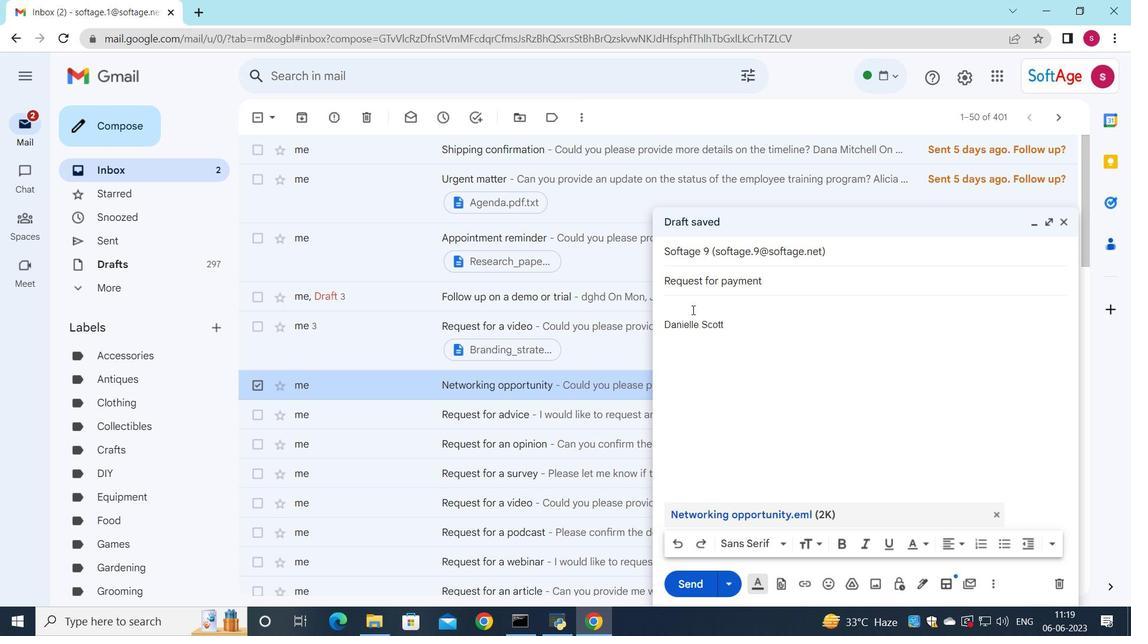 
Action: Mouse moved to (760, 0)
Screenshot: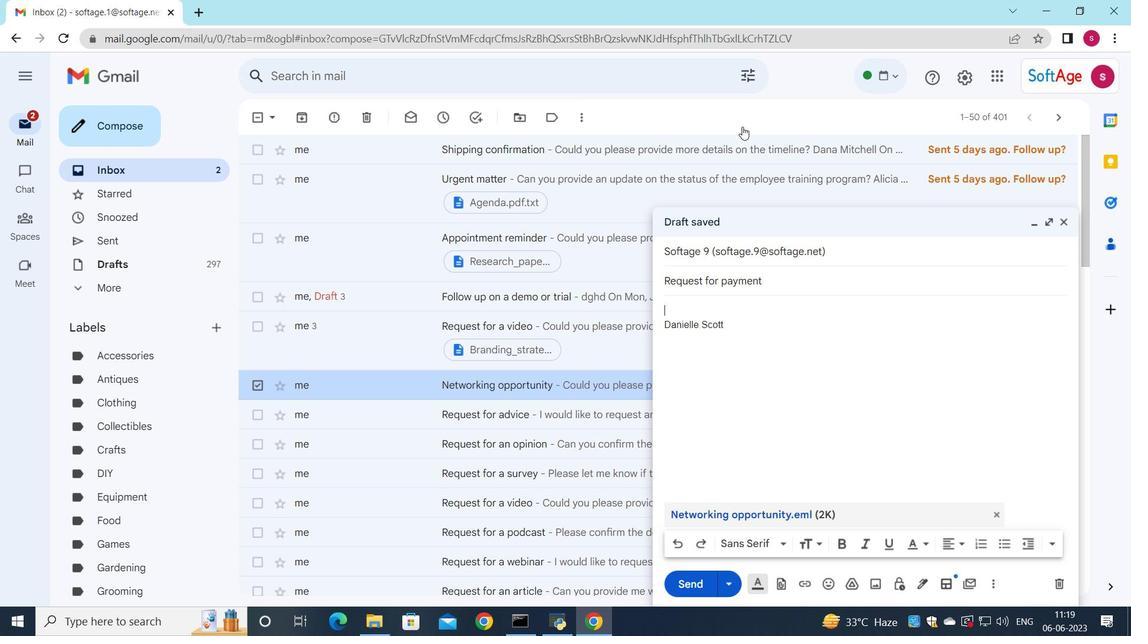 
Action: Key pressed <Key.shift>Would<Key.space>it<Key.space>be<Key.space>possible<Key.space>to<Key.space>have<Key.space>a<Key.space>project<Key.space>update<Key.space>meeting<Key.space>with<Key.space>all<Key.space>stakeholders<Key.space>next<Key.space>week<Key.shift_r>?
Screenshot: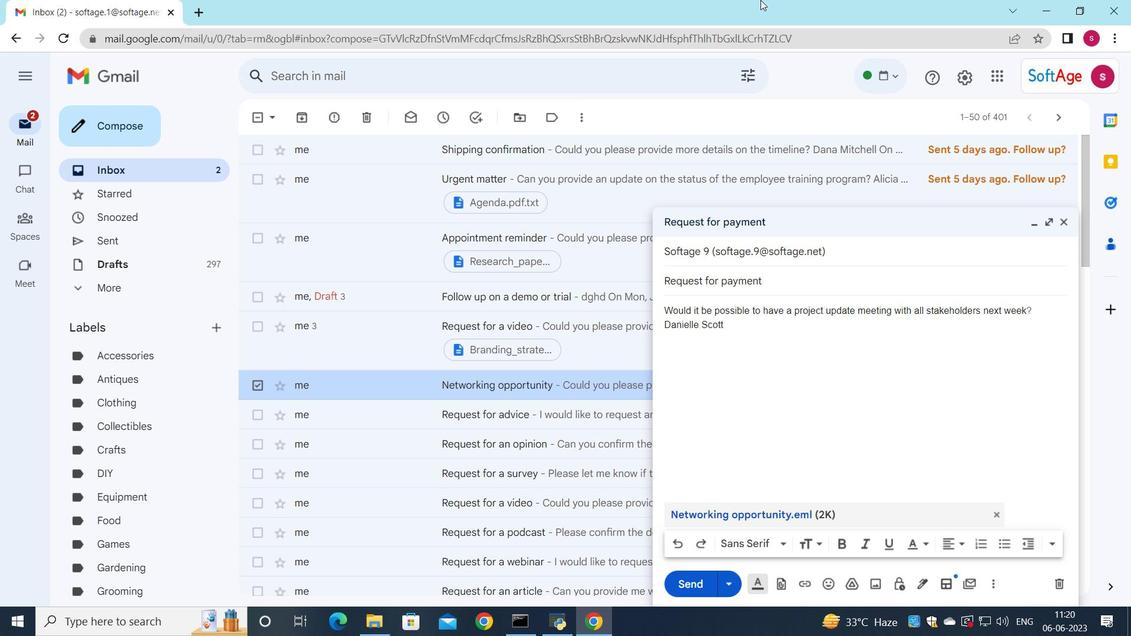 
Action: Mouse moved to (697, 577)
Screenshot: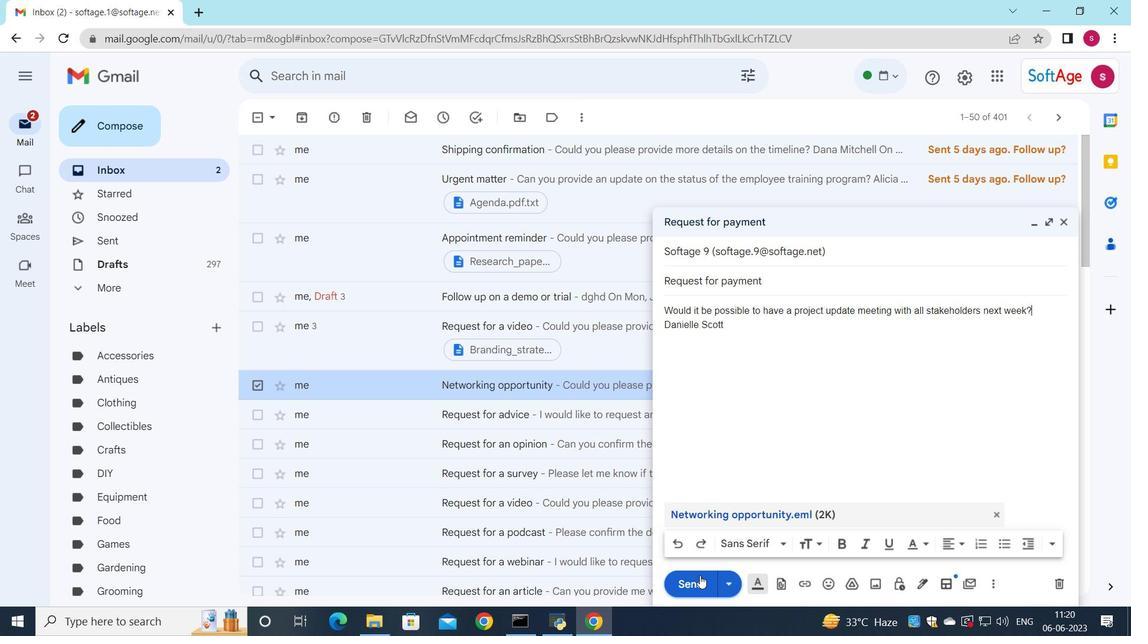 
Action: Mouse pressed left at (697, 577)
Screenshot: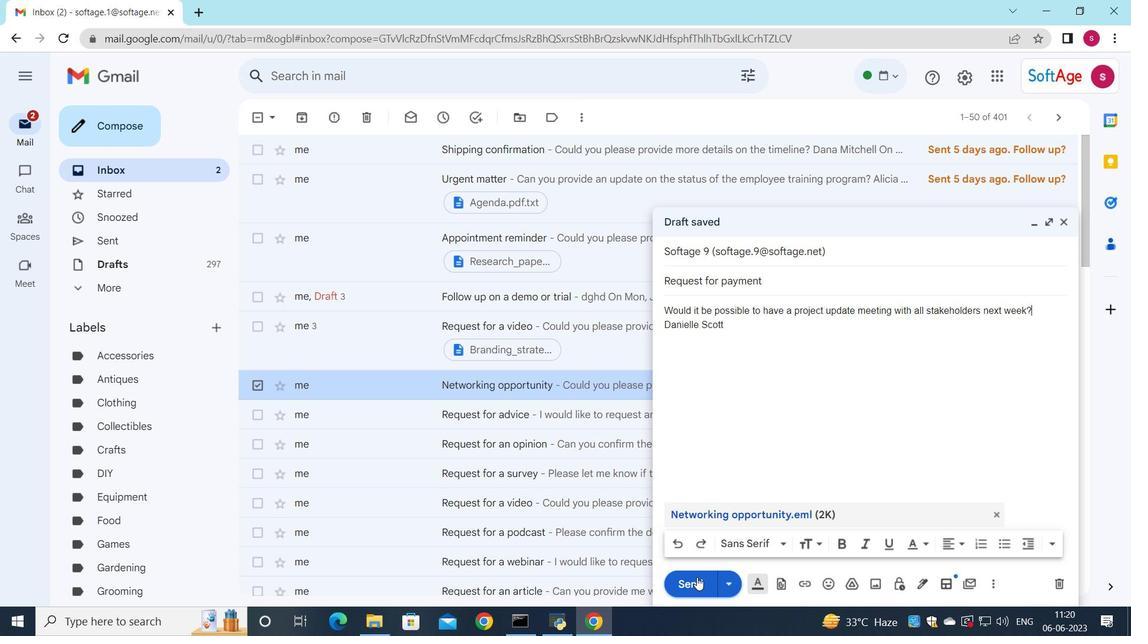 
Action: Mouse moved to (797, 431)
Screenshot: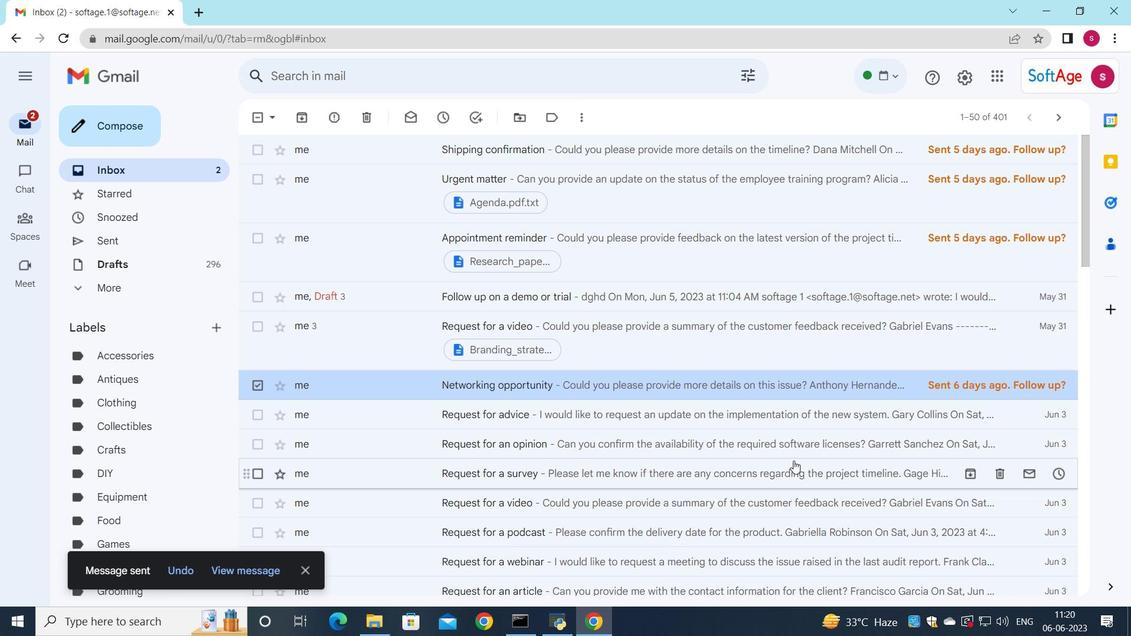 
